 Task: Create a due date automation trigger when advanced on, 2 days before a card is due add fields with all custom fields completed at 11:00 AM.
Action: Mouse moved to (990, 296)
Screenshot: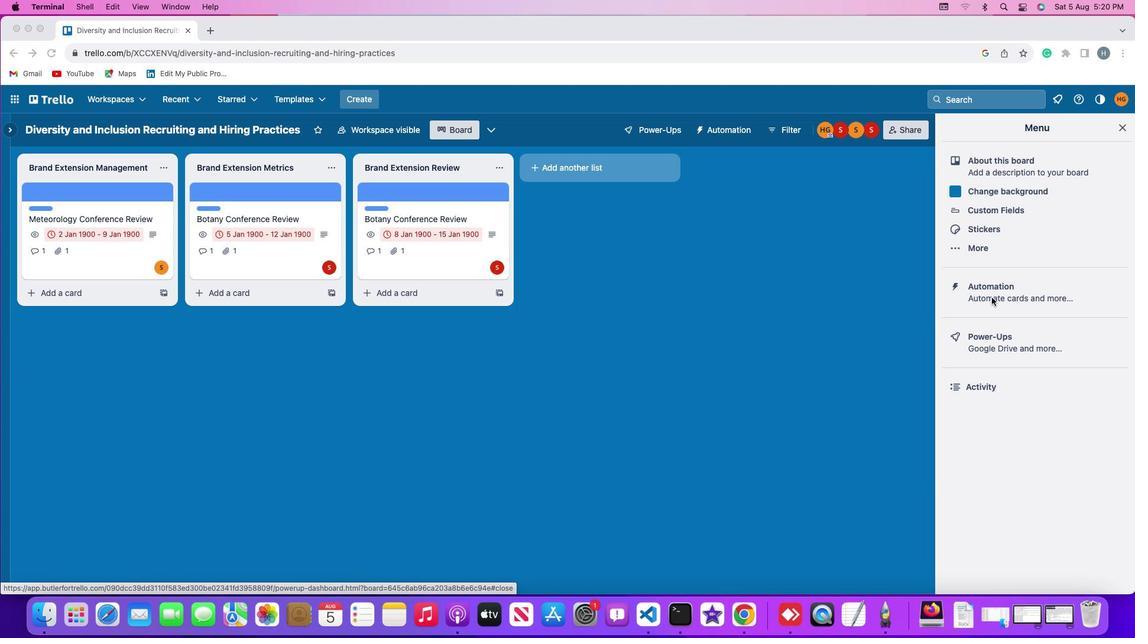 
Action: Mouse pressed left at (990, 296)
Screenshot: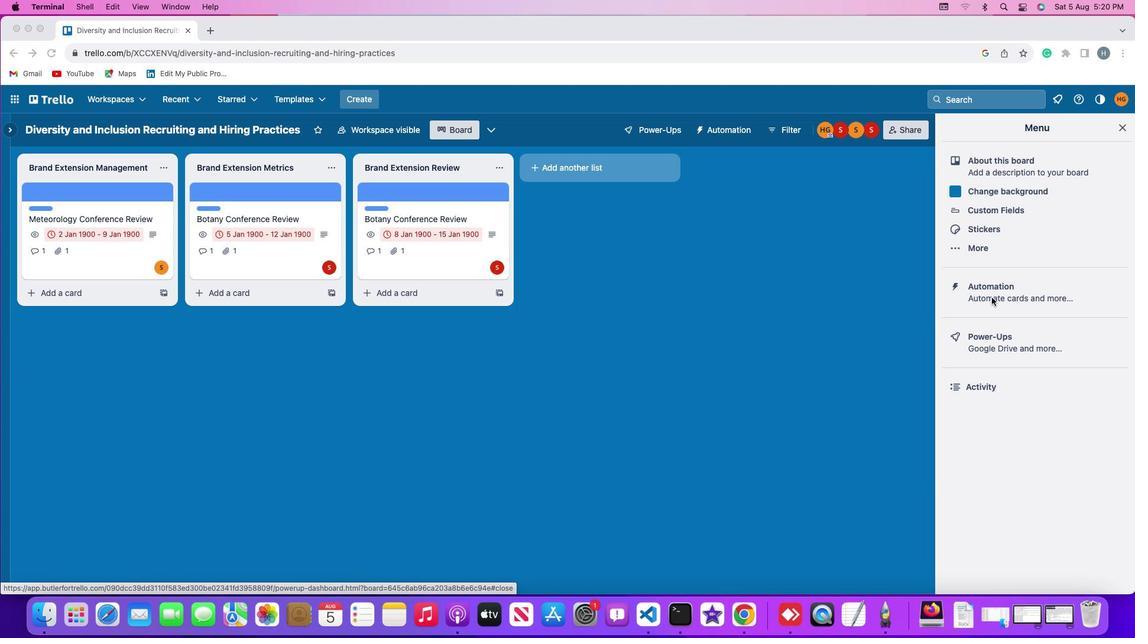 
Action: Mouse pressed left at (990, 296)
Screenshot: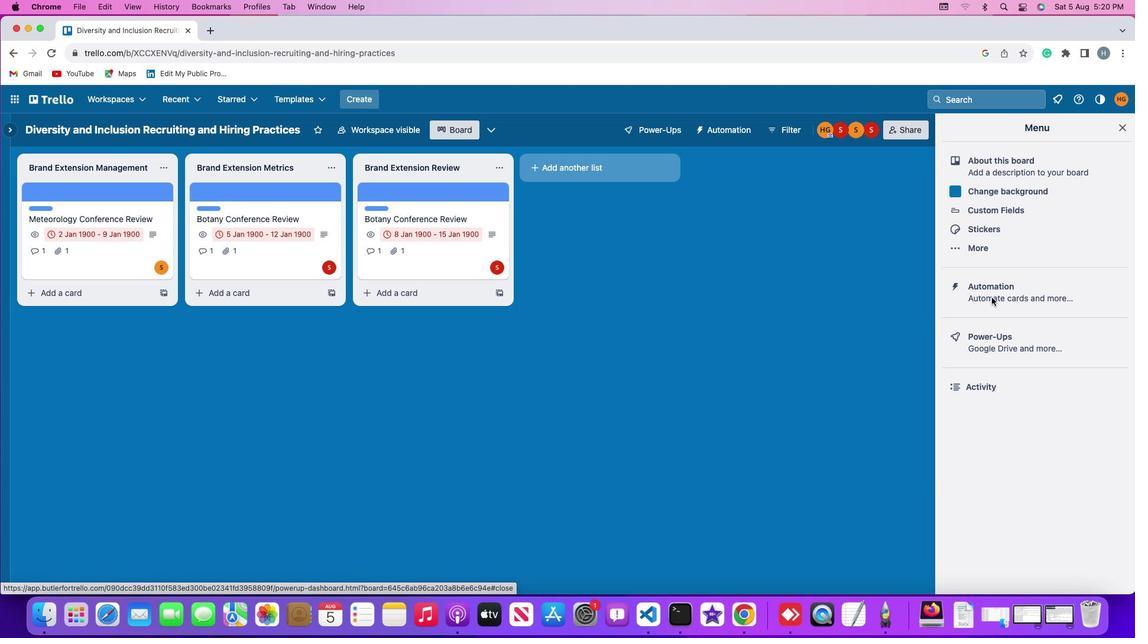 
Action: Mouse moved to (102, 285)
Screenshot: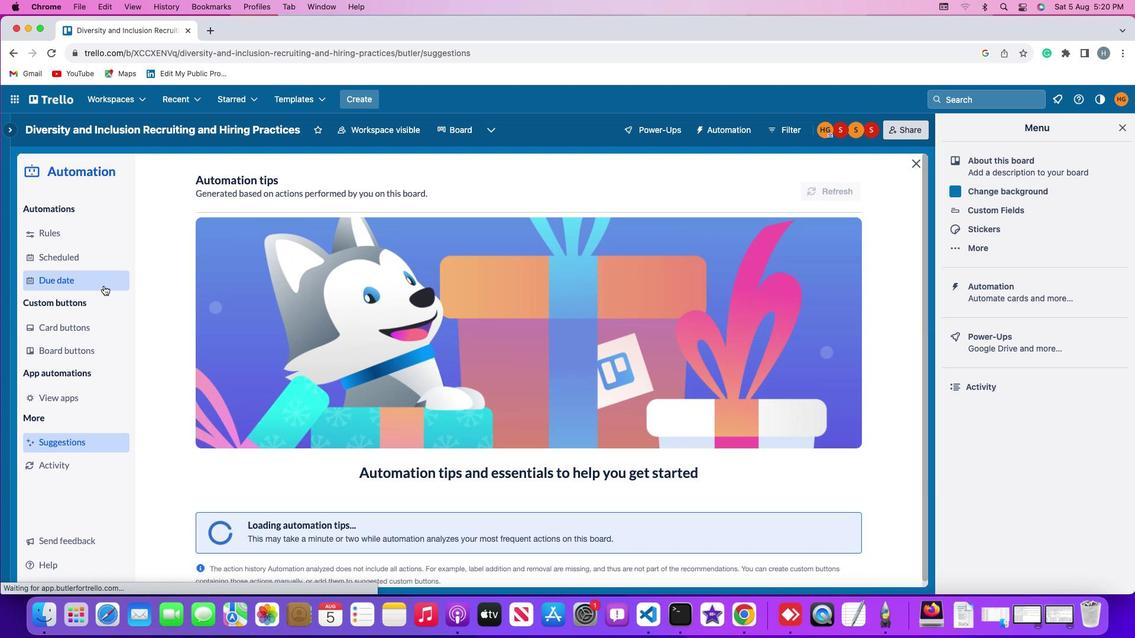 
Action: Mouse pressed left at (102, 285)
Screenshot: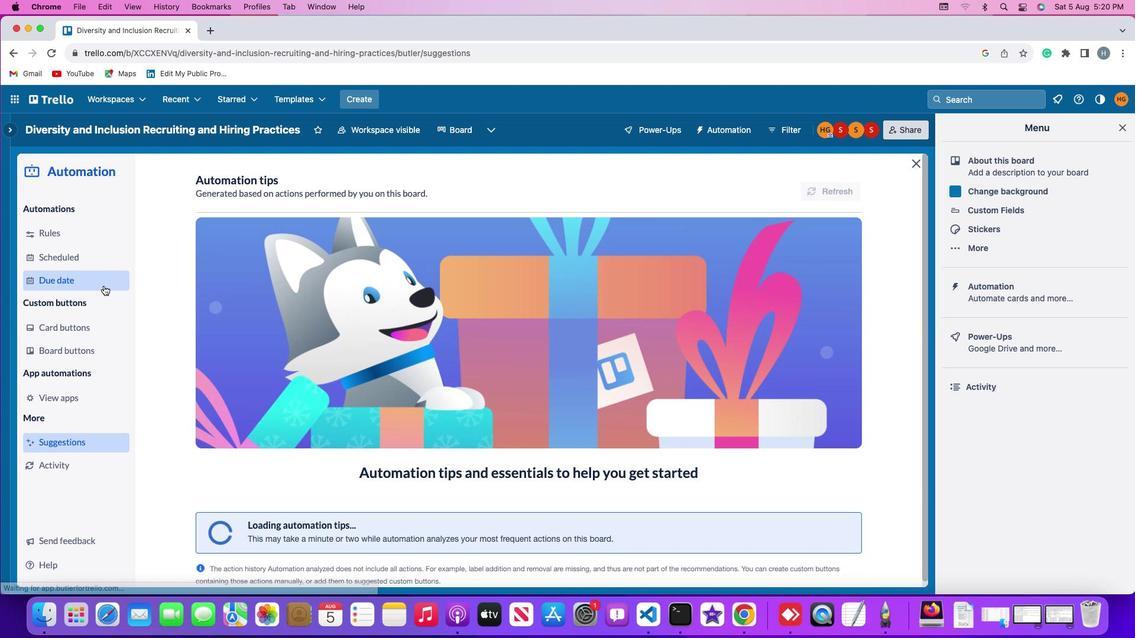 
Action: Mouse moved to (792, 182)
Screenshot: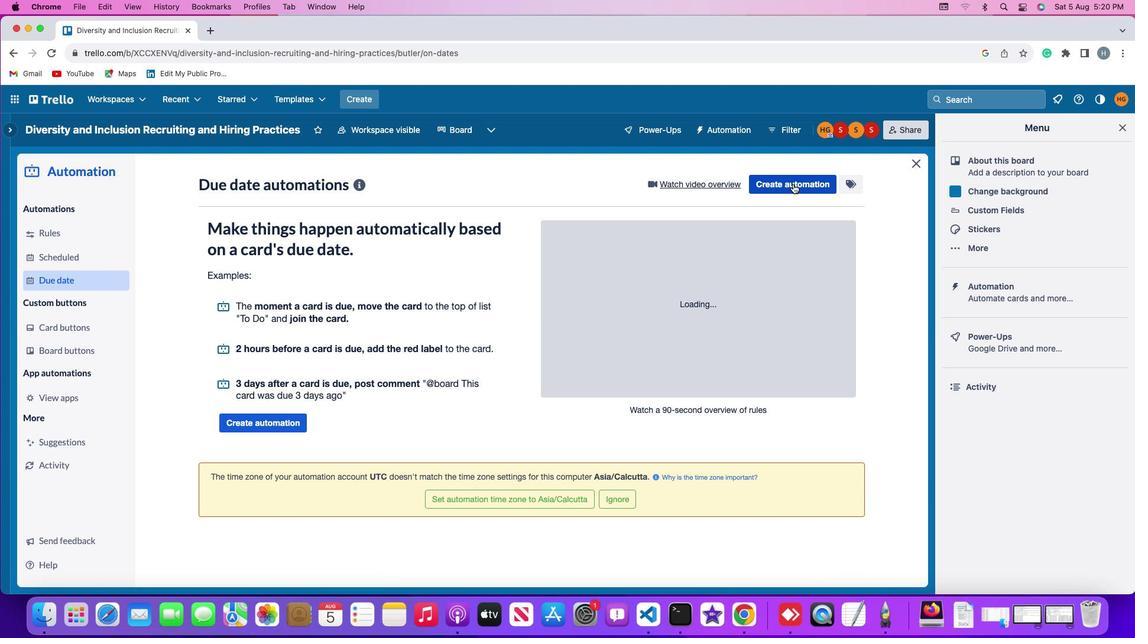 
Action: Mouse pressed left at (792, 182)
Screenshot: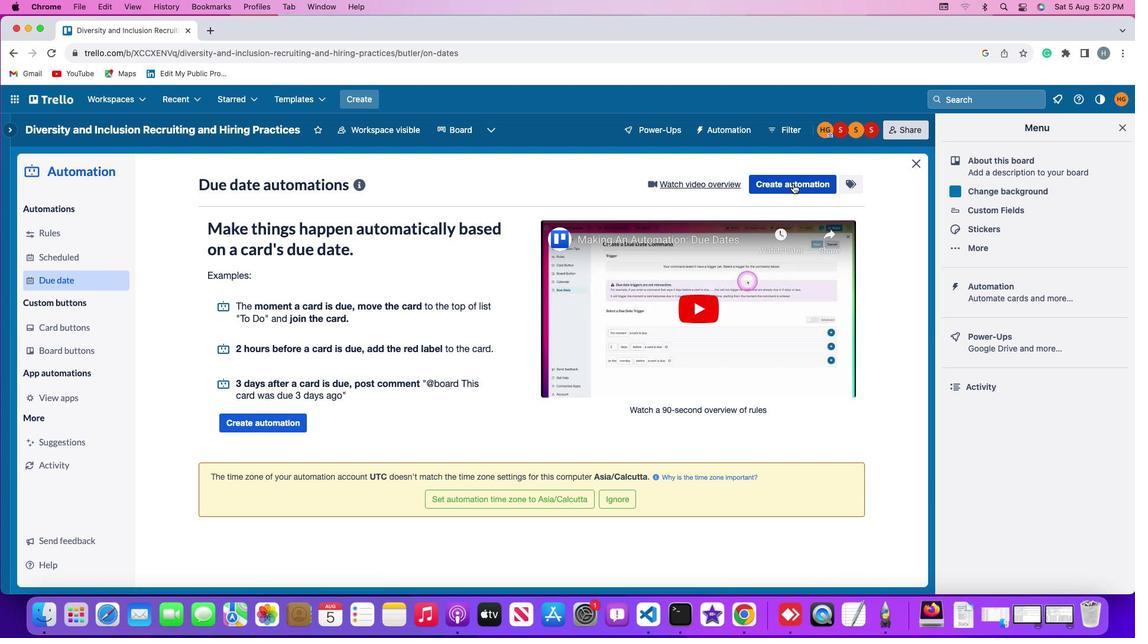 
Action: Mouse moved to (518, 295)
Screenshot: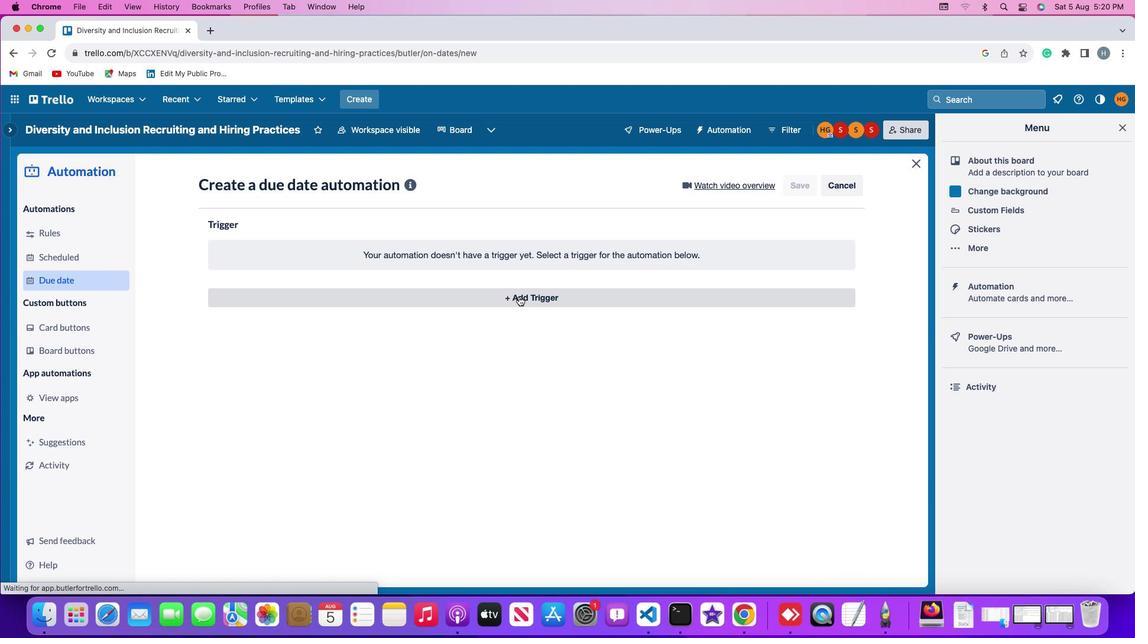 
Action: Mouse pressed left at (518, 295)
Screenshot: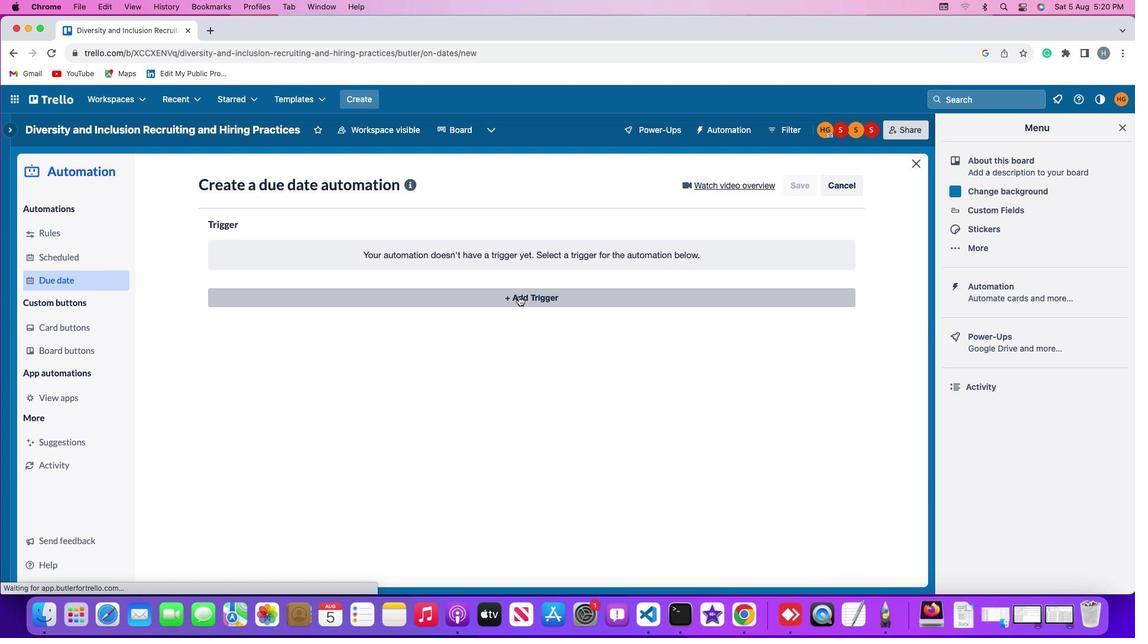 
Action: Mouse moved to (227, 479)
Screenshot: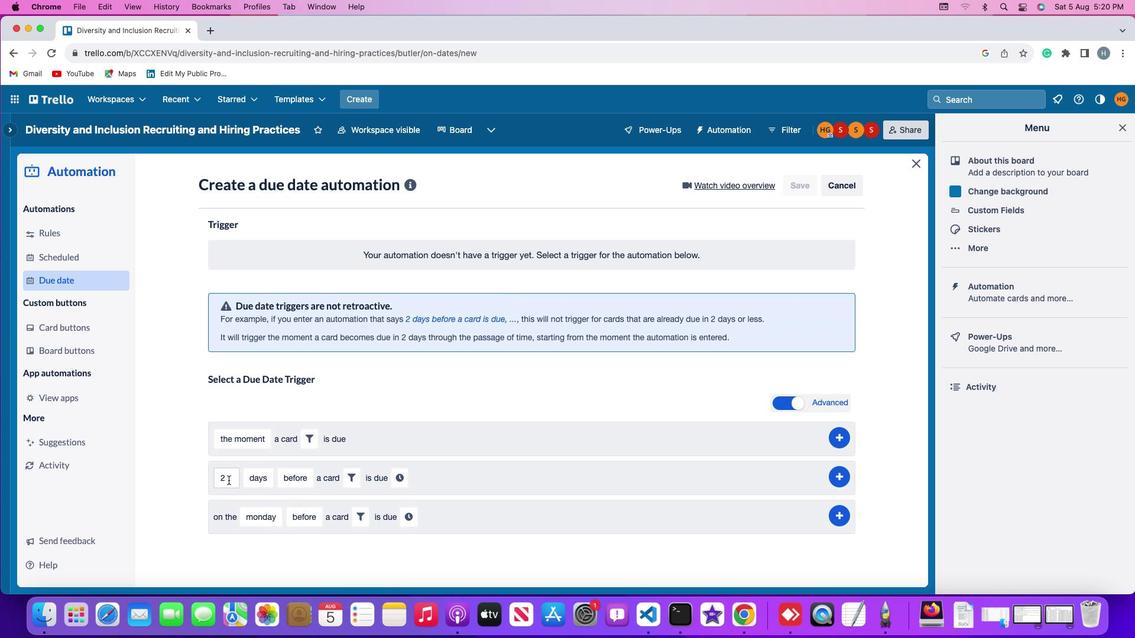 
Action: Mouse pressed left at (227, 479)
Screenshot: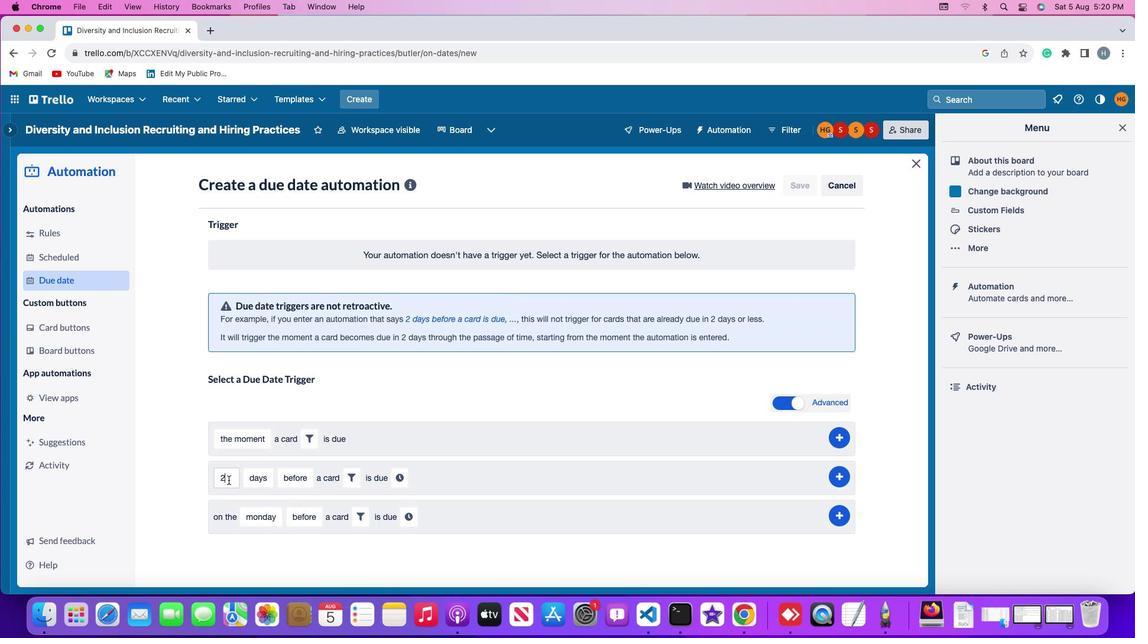 
Action: Mouse moved to (230, 477)
Screenshot: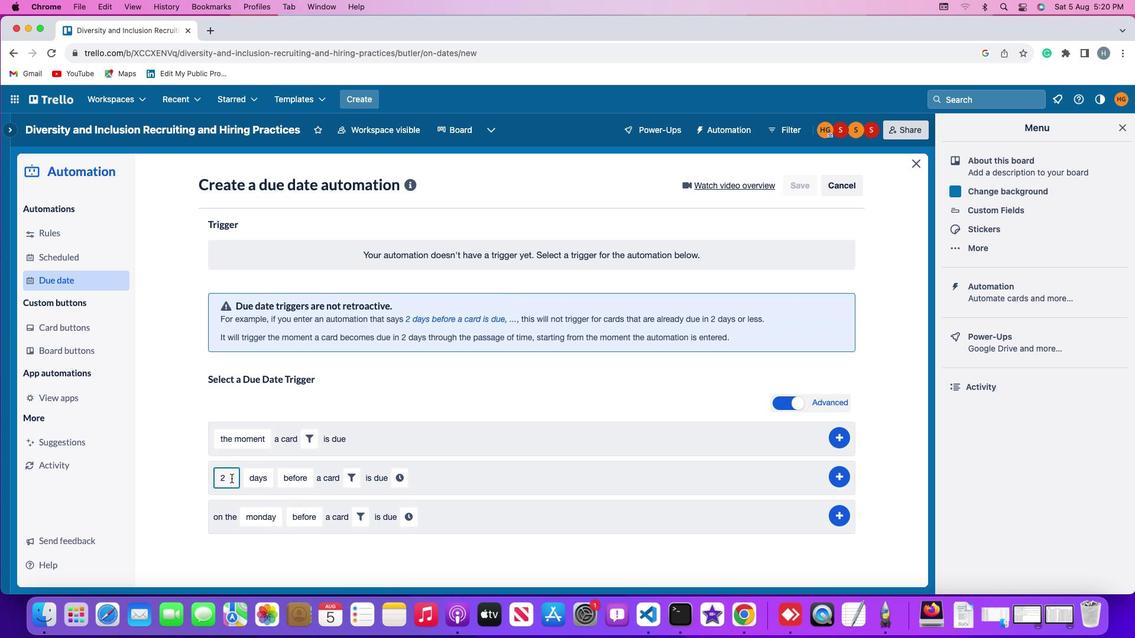 
Action: Key pressed Key.backspace'2'
Screenshot: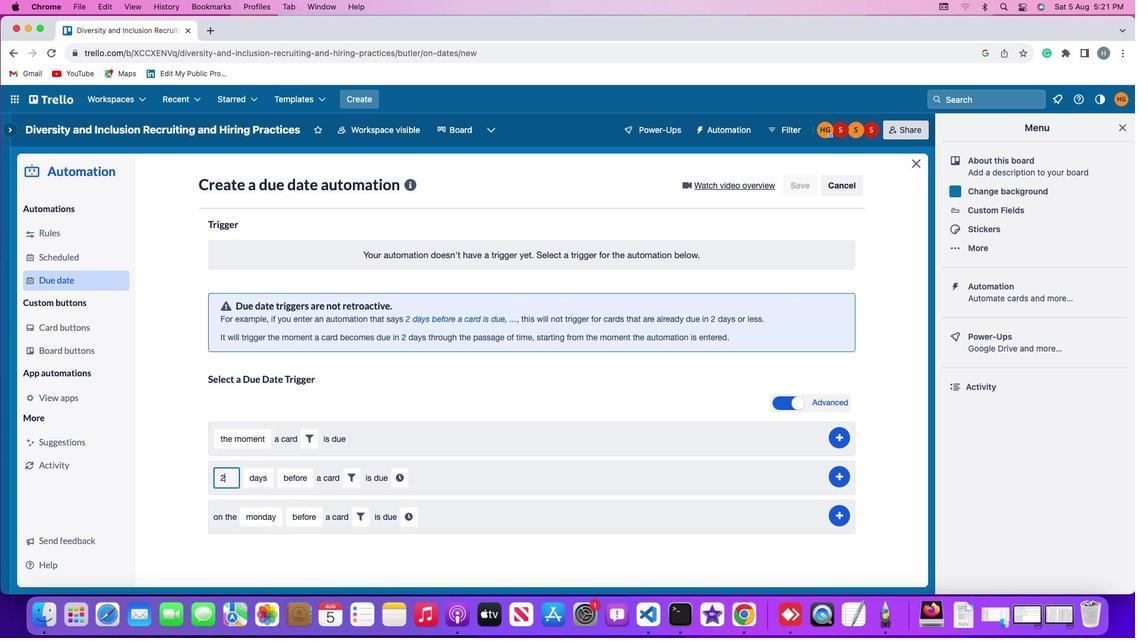 
Action: Mouse moved to (254, 479)
Screenshot: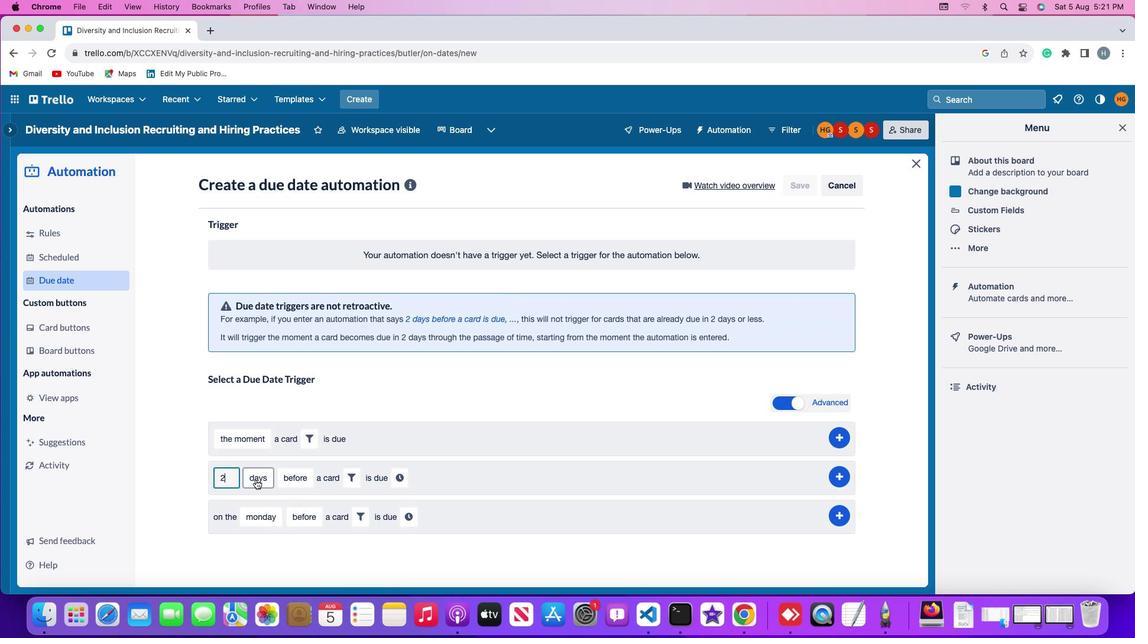 
Action: Mouse pressed left at (254, 479)
Screenshot: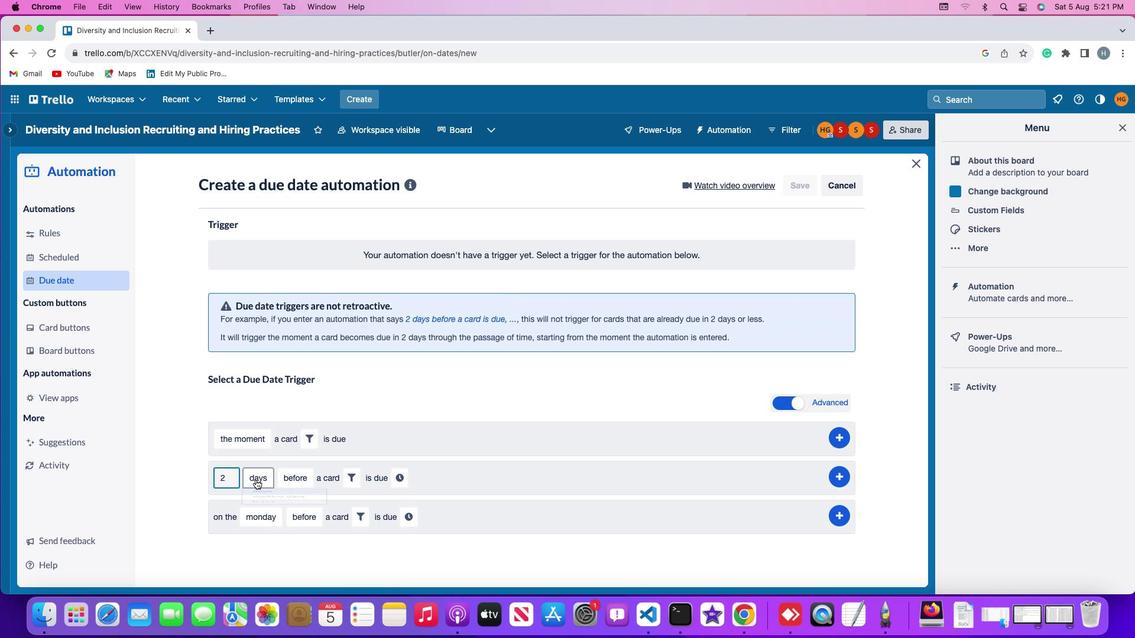 
Action: Mouse moved to (269, 501)
Screenshot: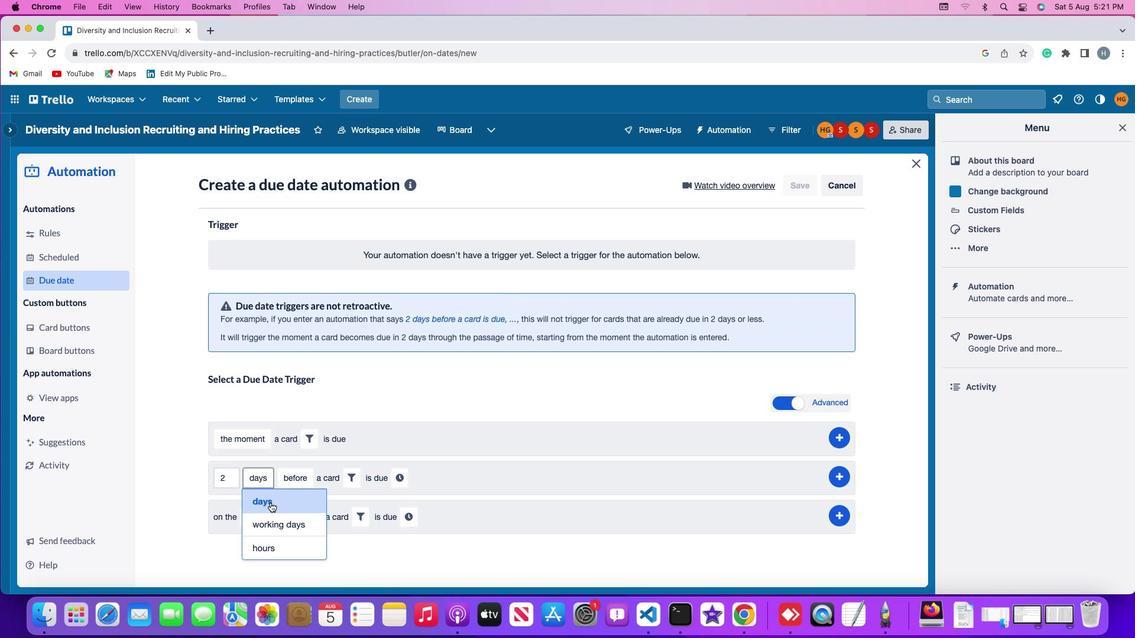 
Action: Mouse pressed left at (269, 501)
Screenshot: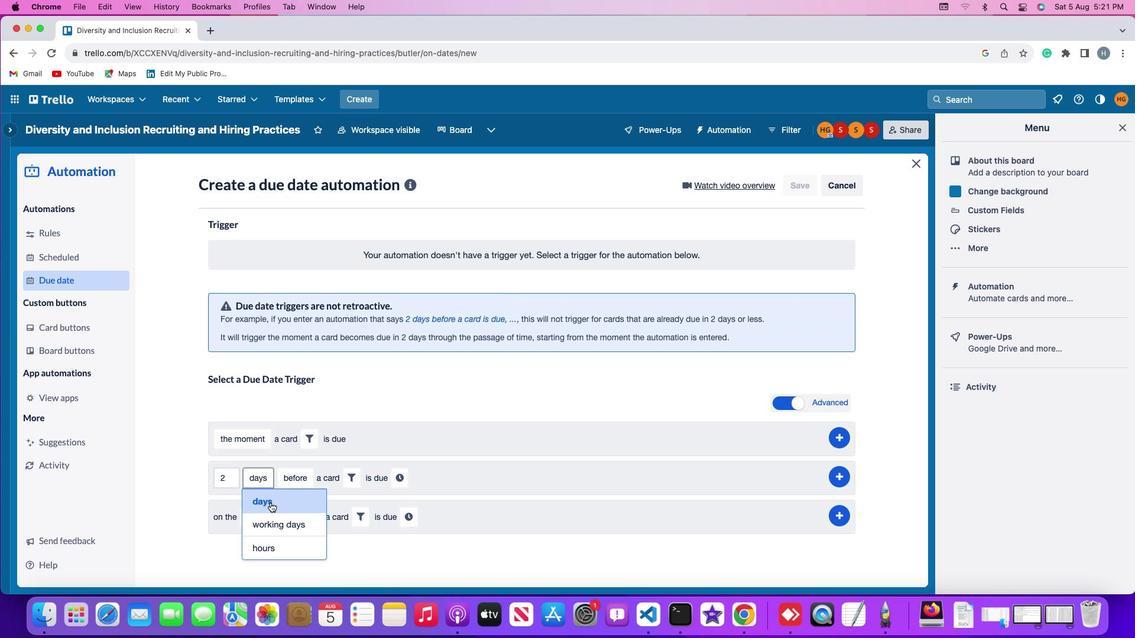 
Action: Mouse moved to (305, 477)
Screenshot: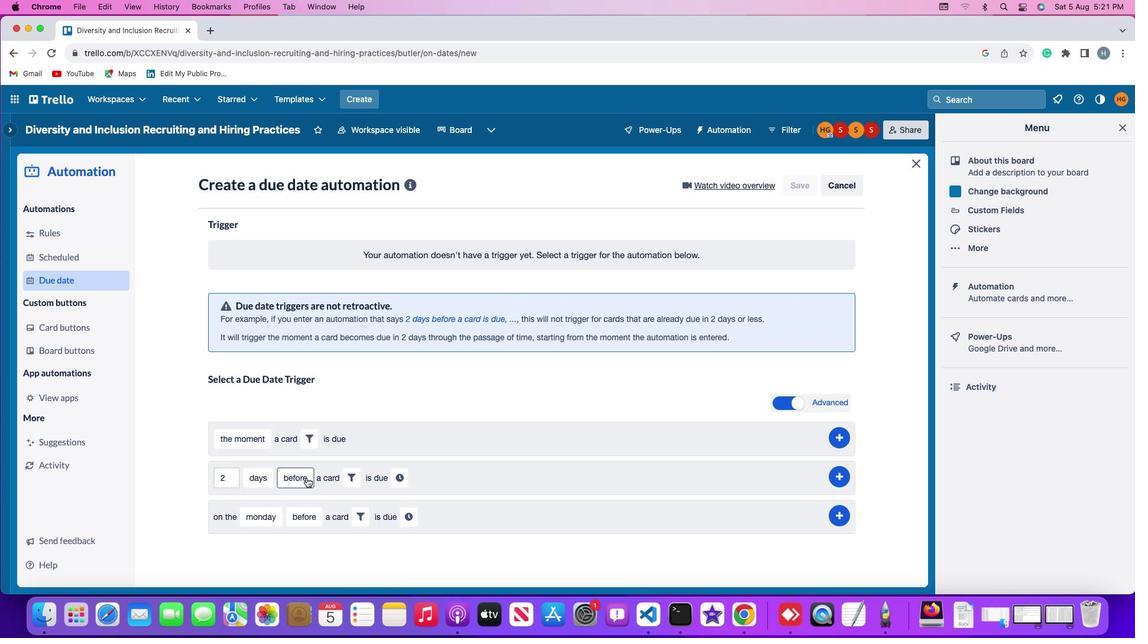 
Action: Mouse pressed left at (305, 477)
Screenshot: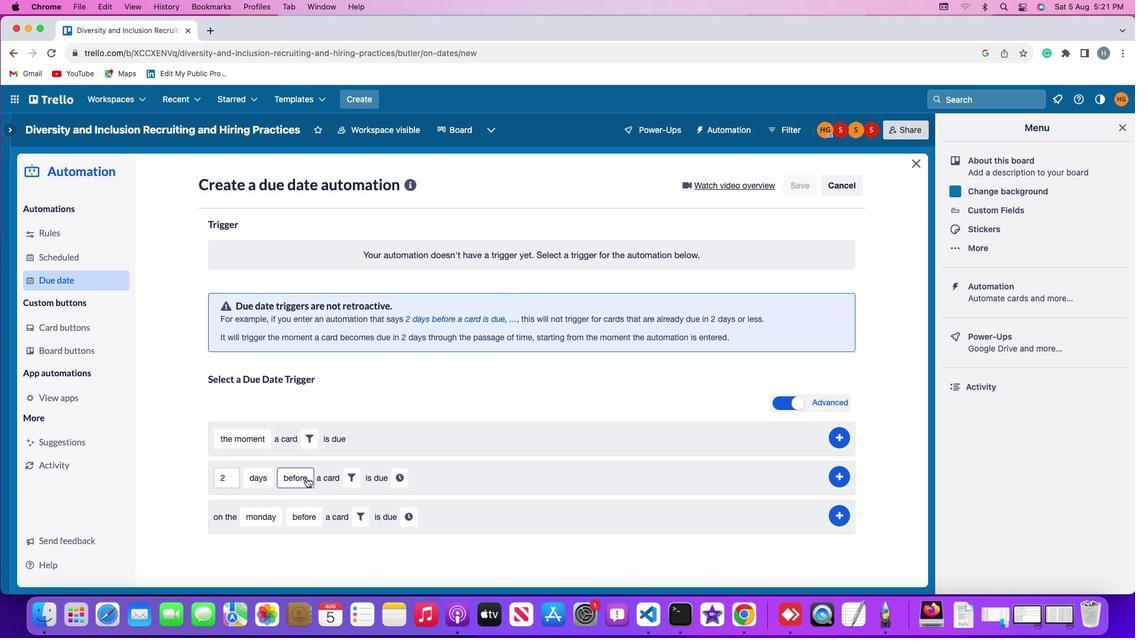 
Action: Mouse moved to (303, 500)
Screenshot: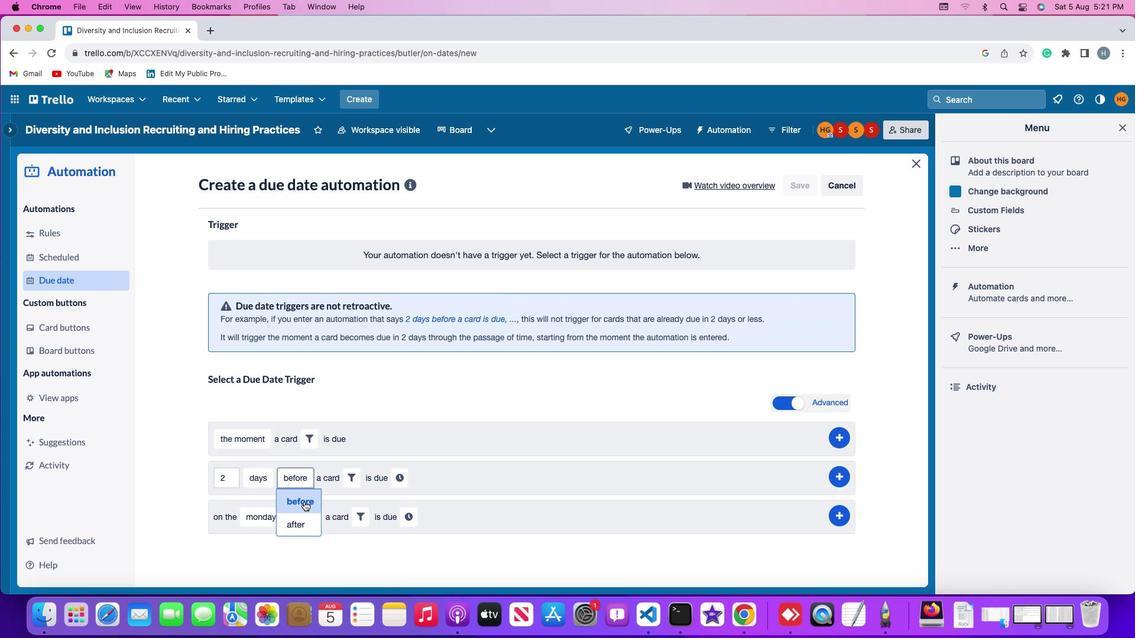 
Action: Mouse pressed left at (303, 500)
Screenshot: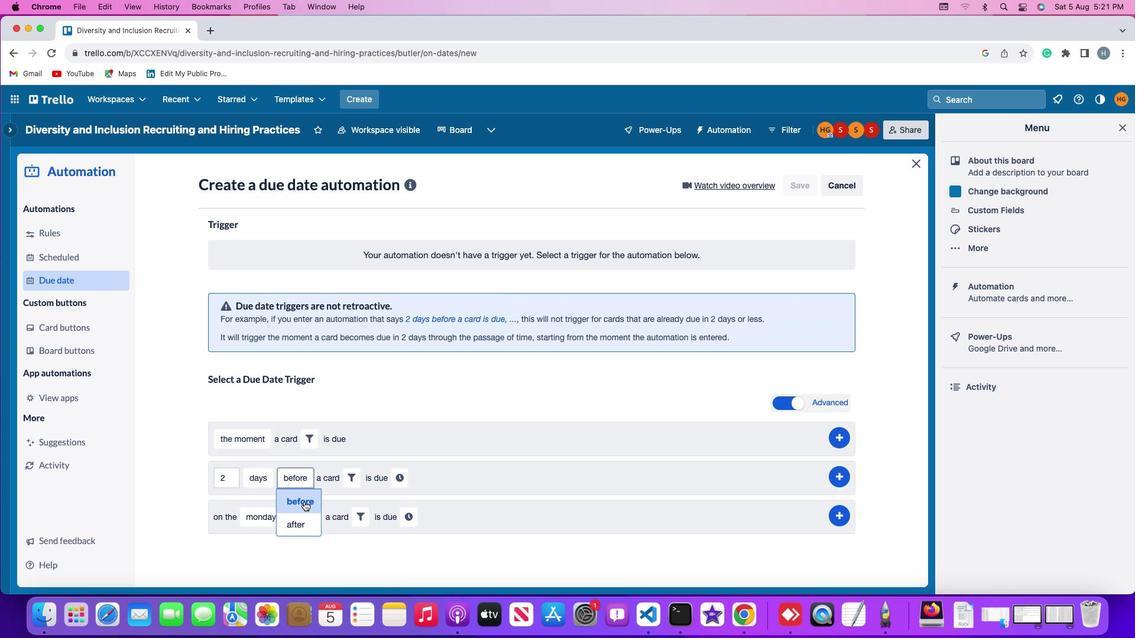 
Action: Mouse moved to (348, 479)
Screenshot: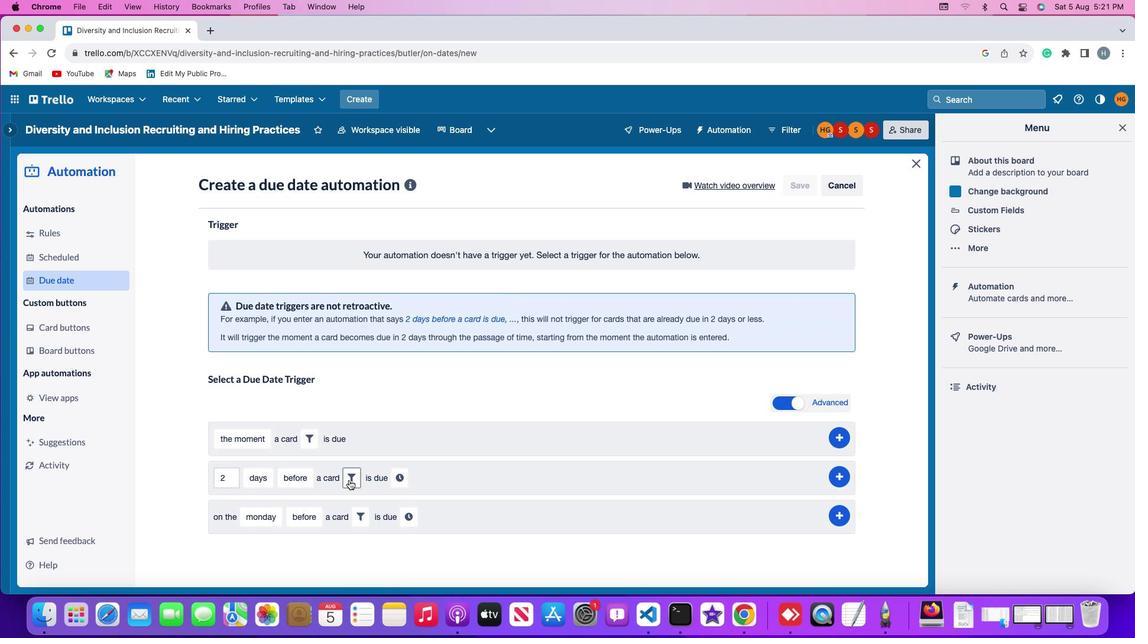 
Action: Mouse pressed left at (348, 479)
Screenshot: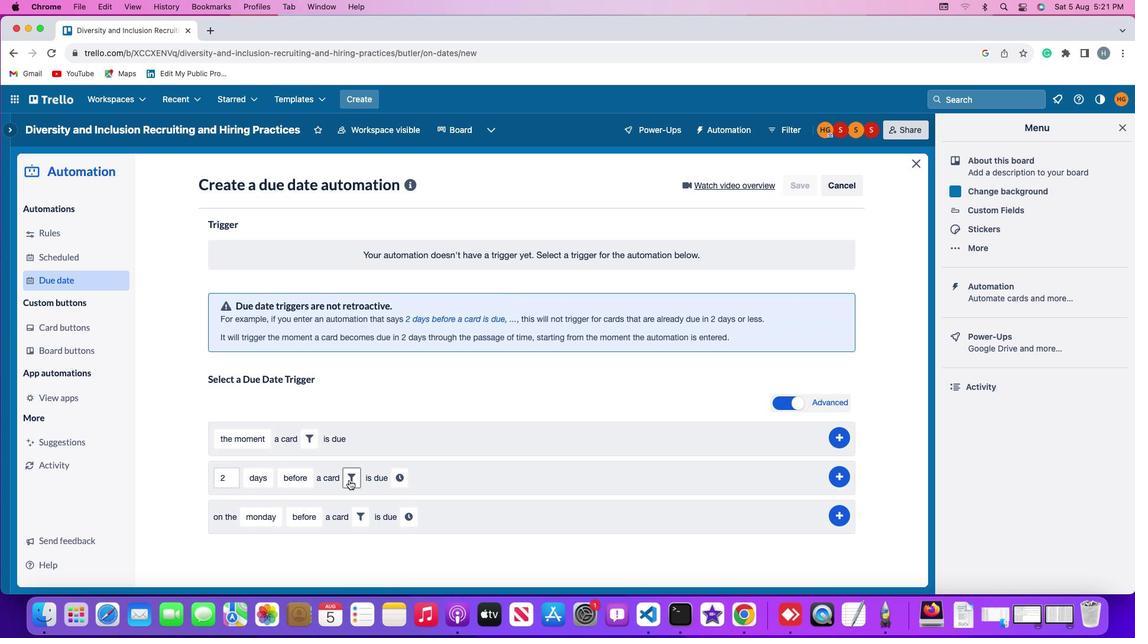 
Action: Mouse moved to (548, 516)
Screenshot: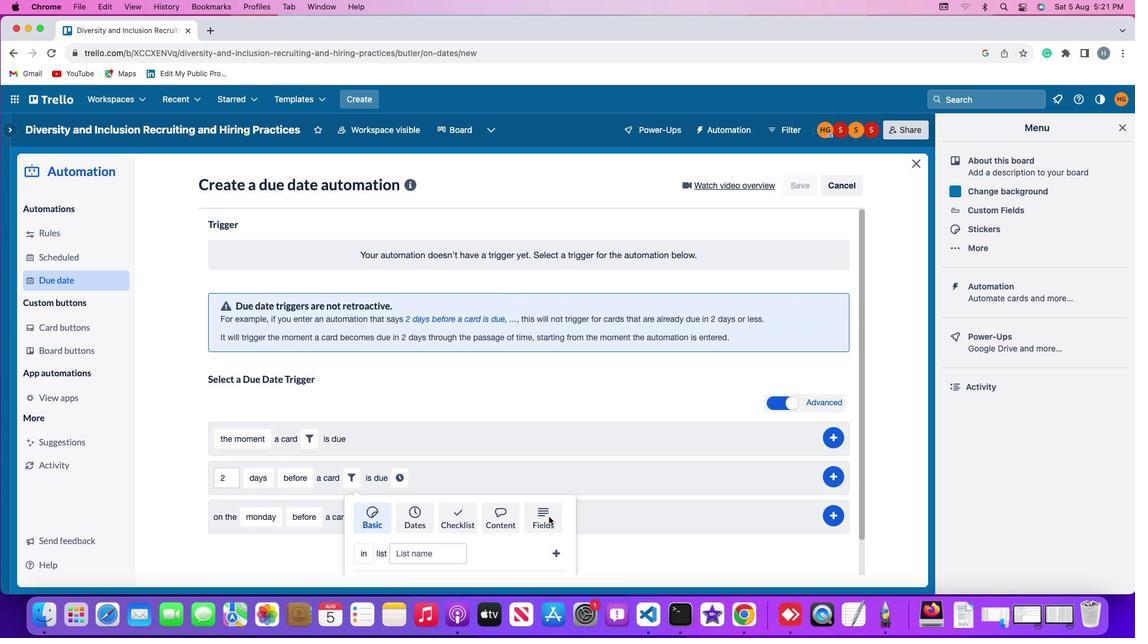
Action: Mouse pressed left at (548, 516)
Screenshot: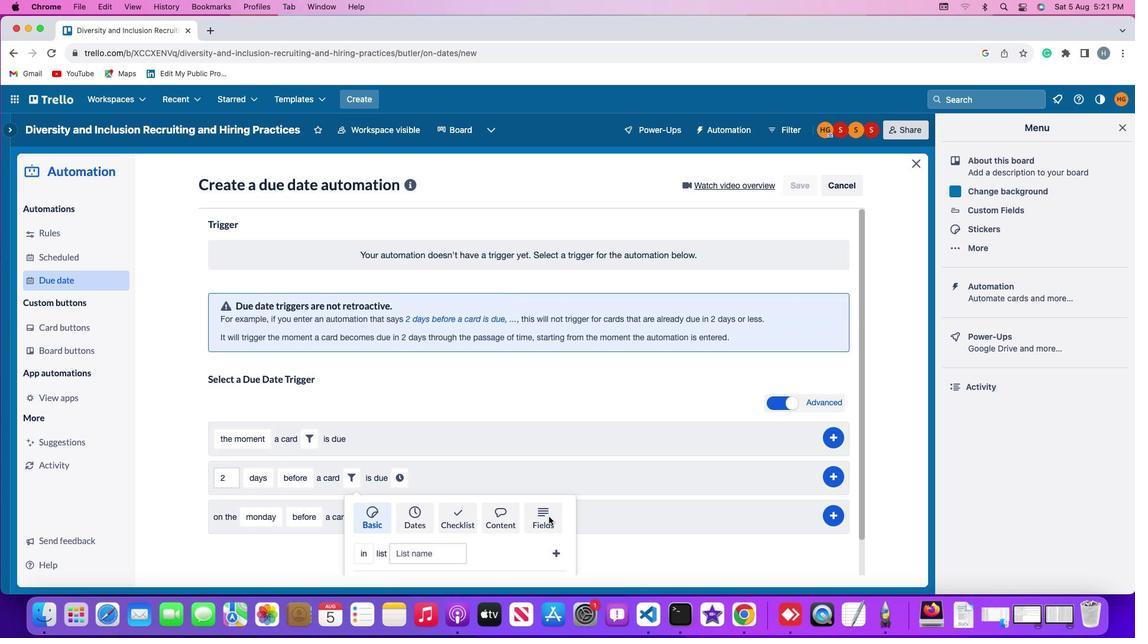 
Action: Mouse moved to (548, 516)
Screenshot: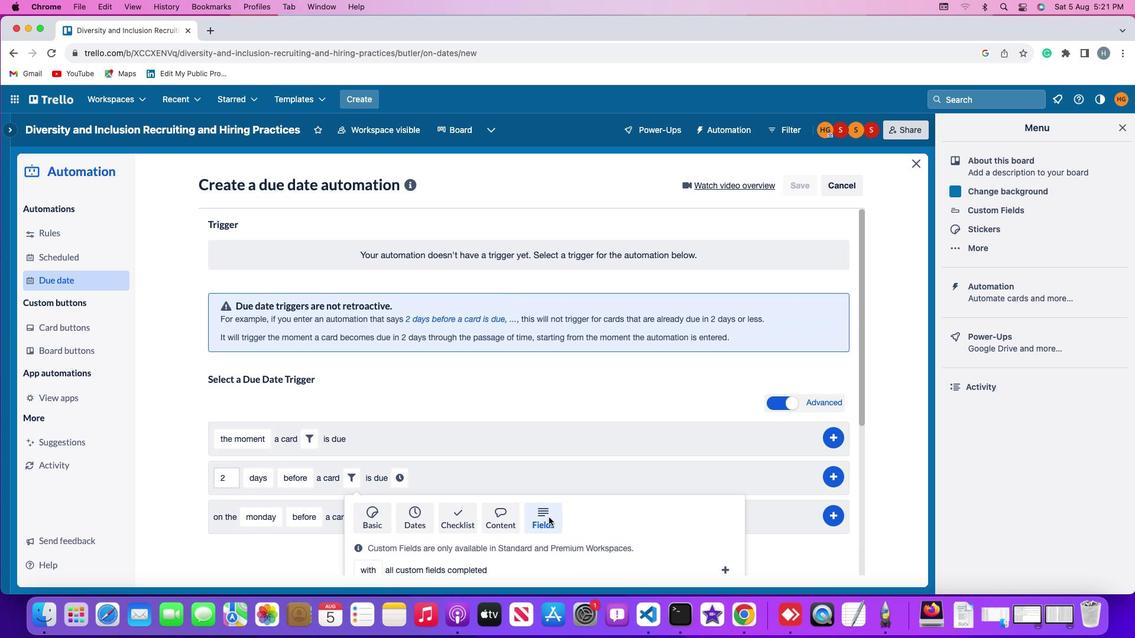 
Action: Mouse scrolled (548, 516) with delta (0, -1)
Screenshot: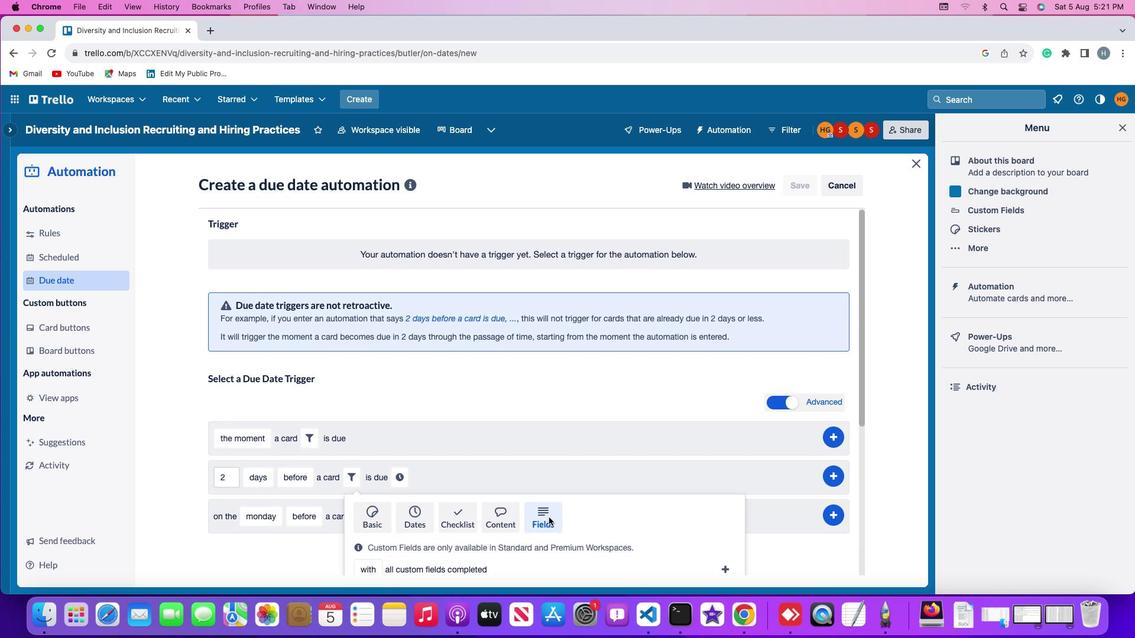 
Action: Mouse scrolled (548, 516) with delta (0, -1)
Screenshot: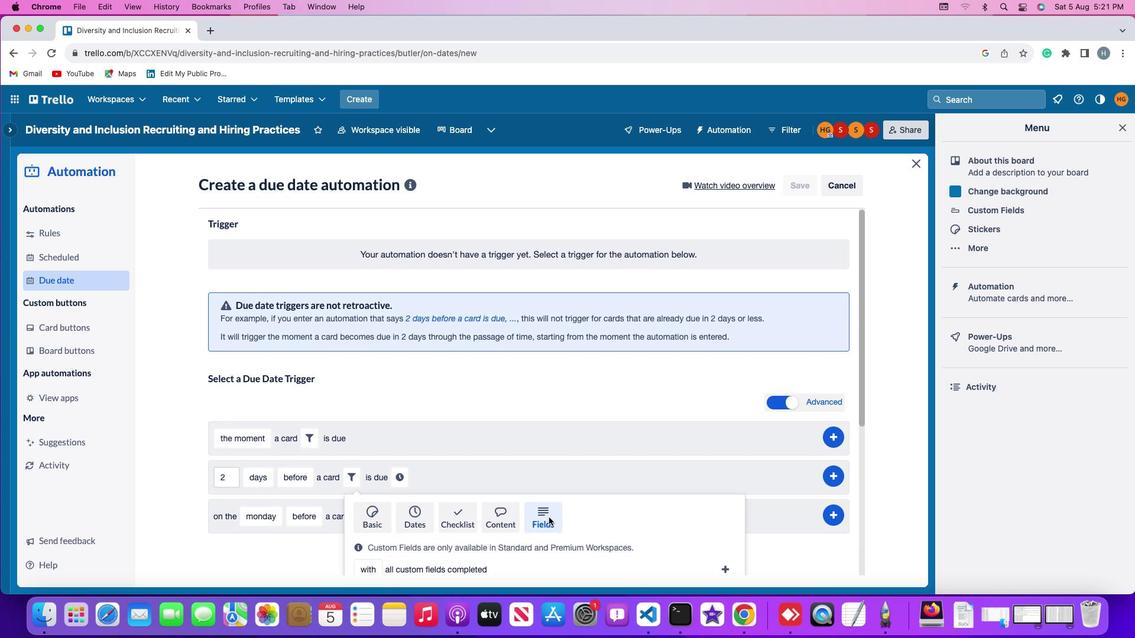 
Action: Mouse scrolled (548, 516) with delta (0, -2)
Screenshot: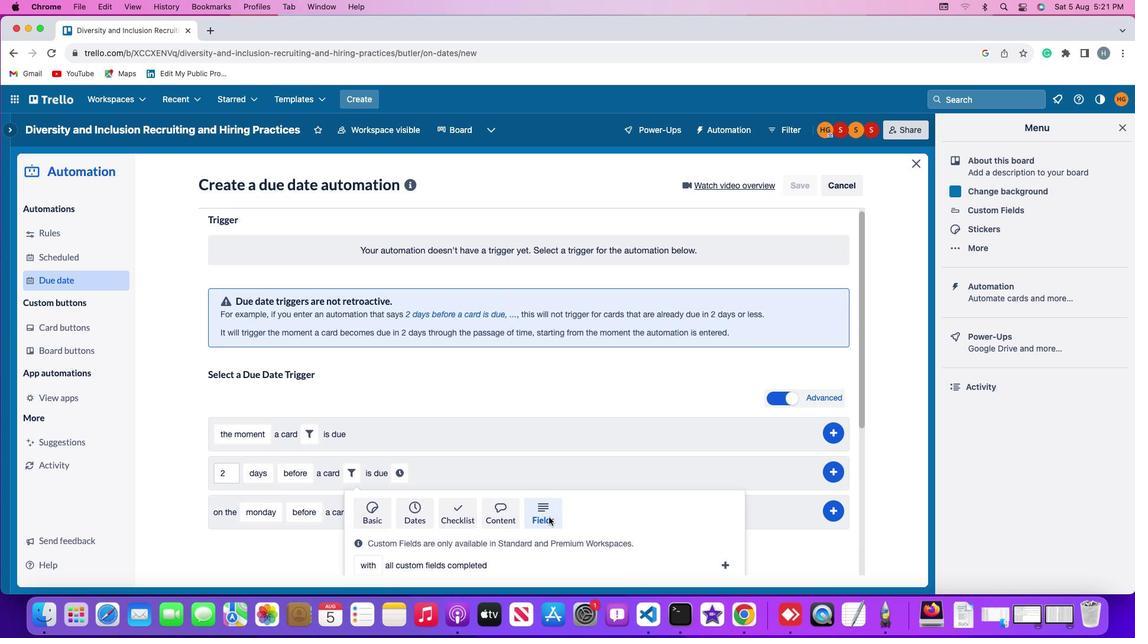 
Action: Mouse scrolled (548, 516) with delta (0, -3)
Screenshot: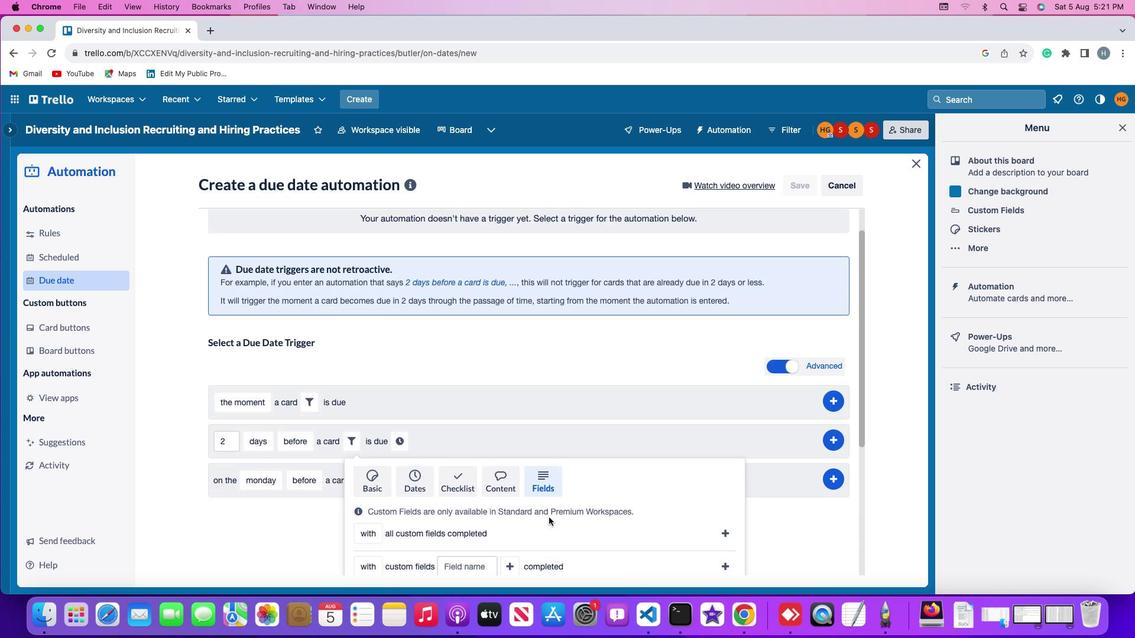 
Action: Mouse scrolled (548, 516) with delta (0, -3)
Screenshot: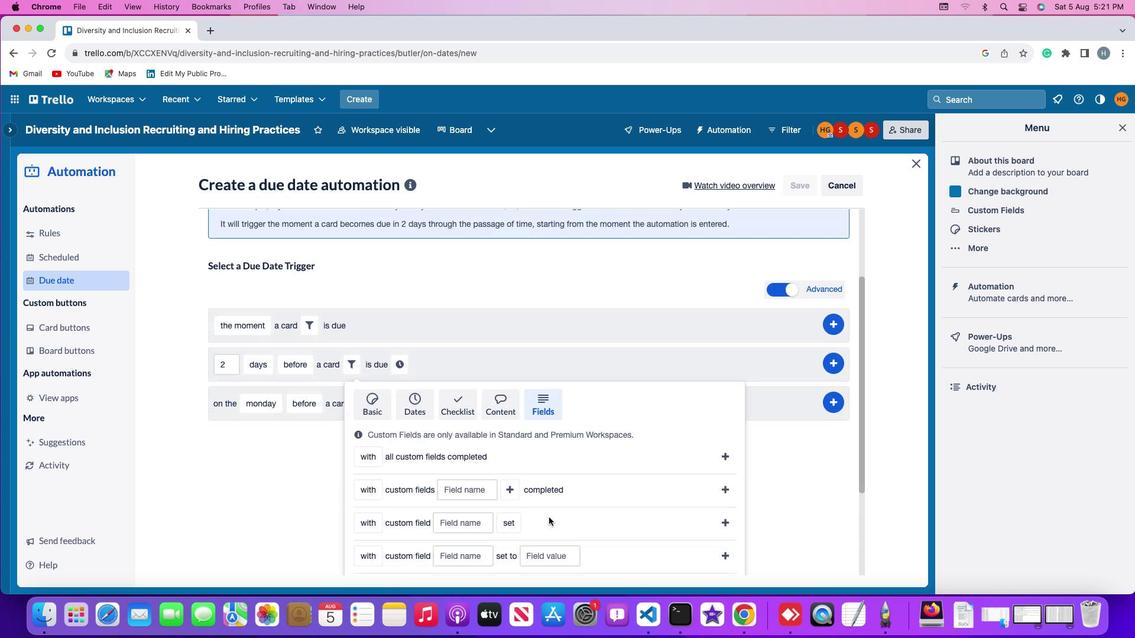 
Action: Mouse moved to (365, 320)
Screenshot: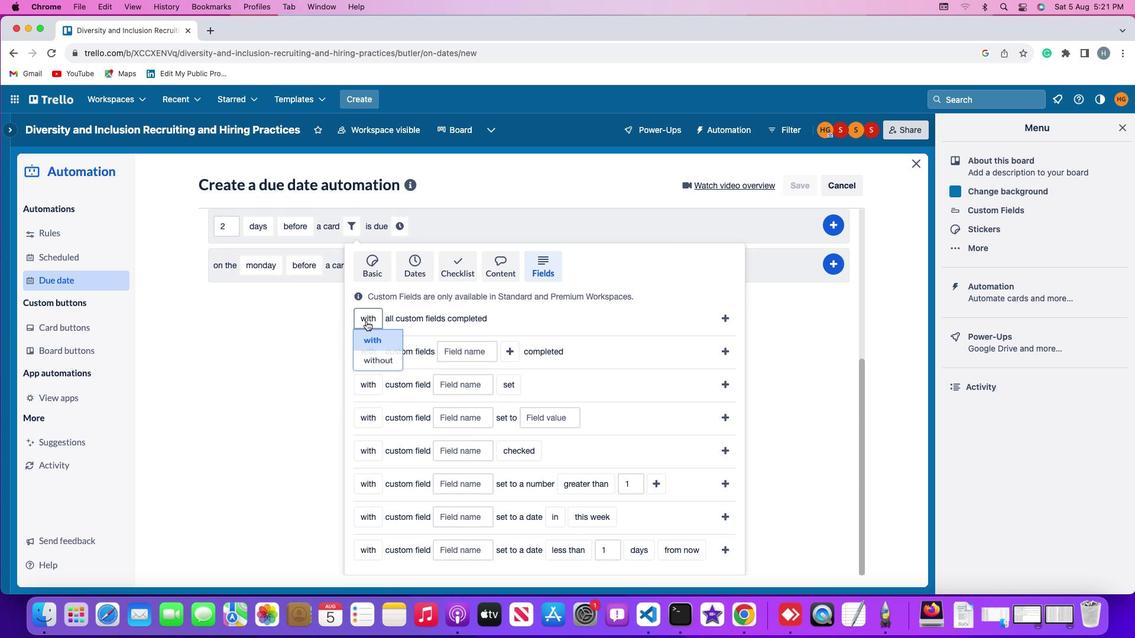 
Action: Mouse pressed left at (365, 320)
Screenshot: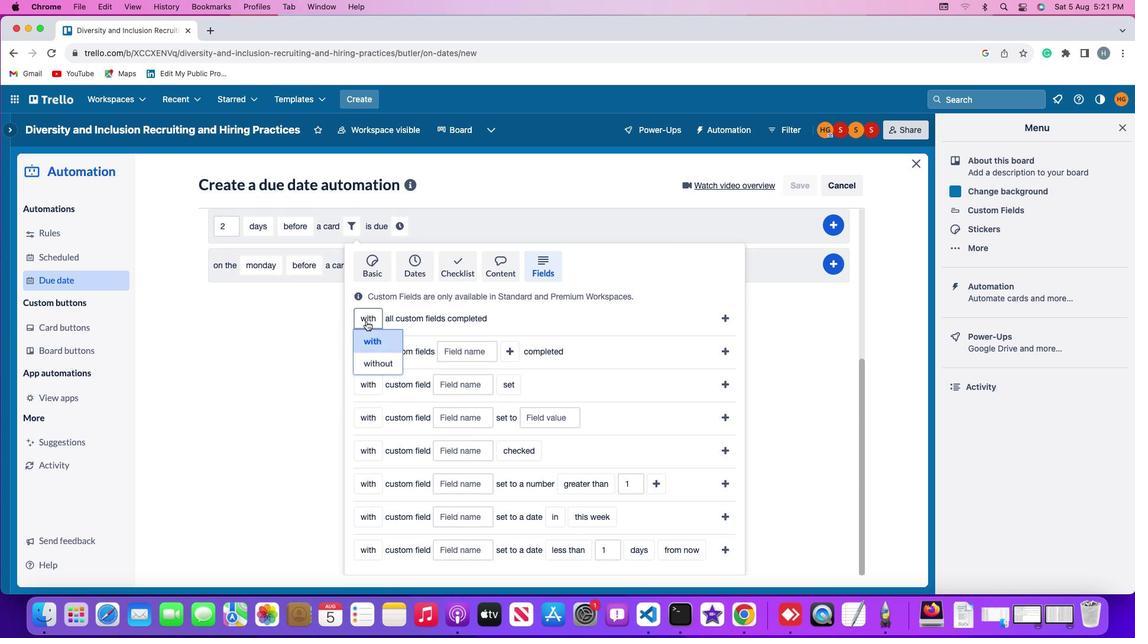 
Action: Mouse moved to (373, 334)
Screenshot: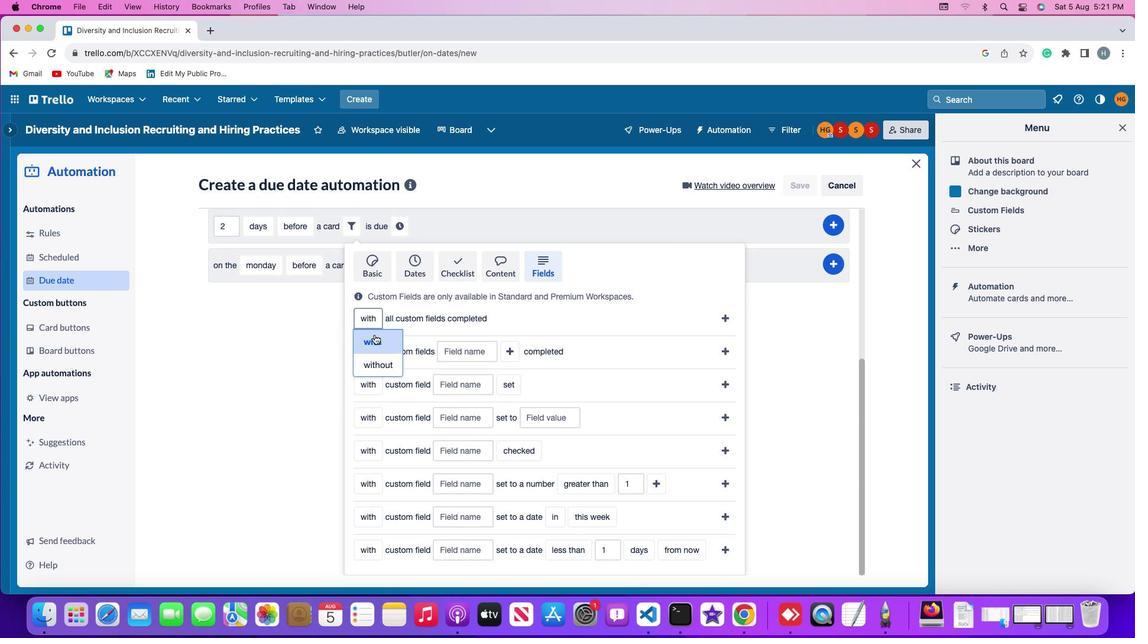 
Action: Mouse pressed left at (373, 334)
Screenshot: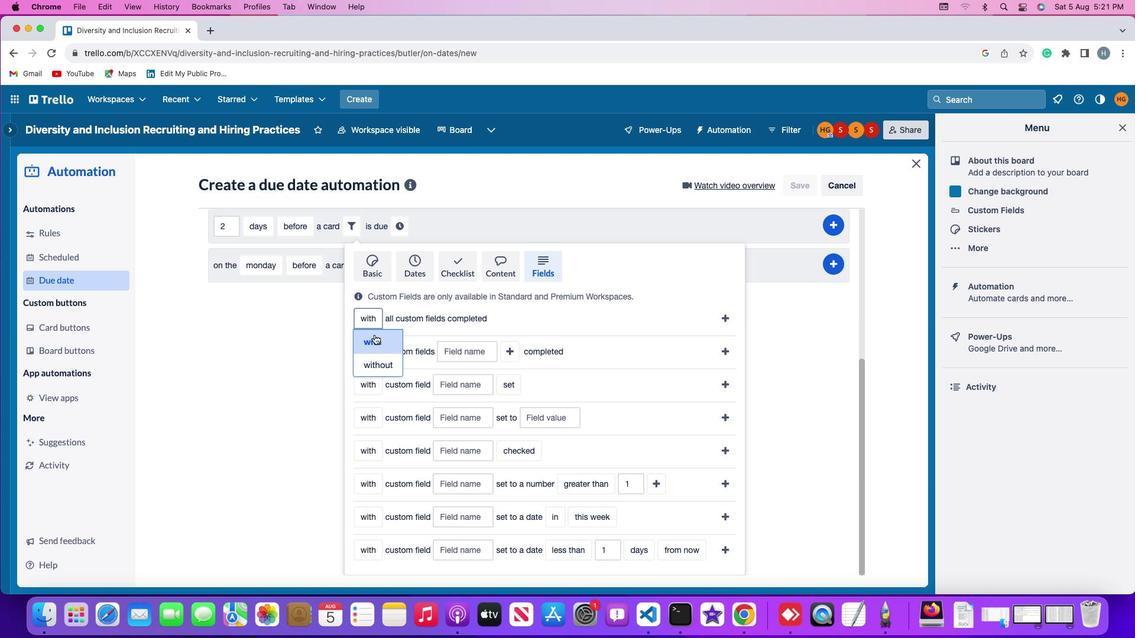 
Action: Mouse moved to (728, 317)
Screenshot: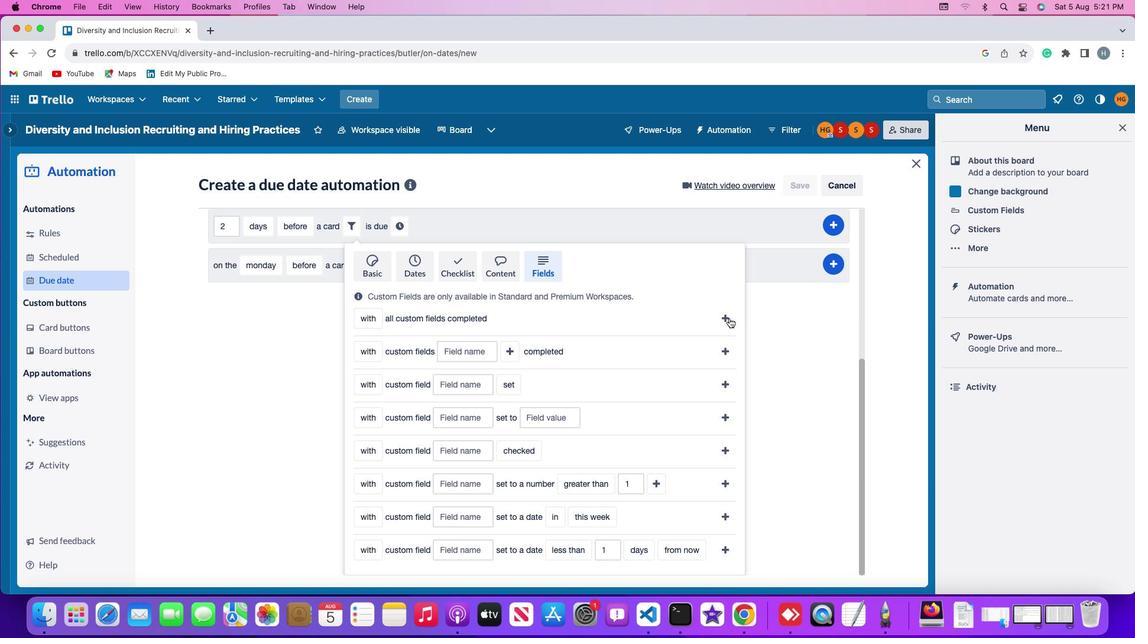 
Action: Mouse pressed left at (728, 317)
Screenshot: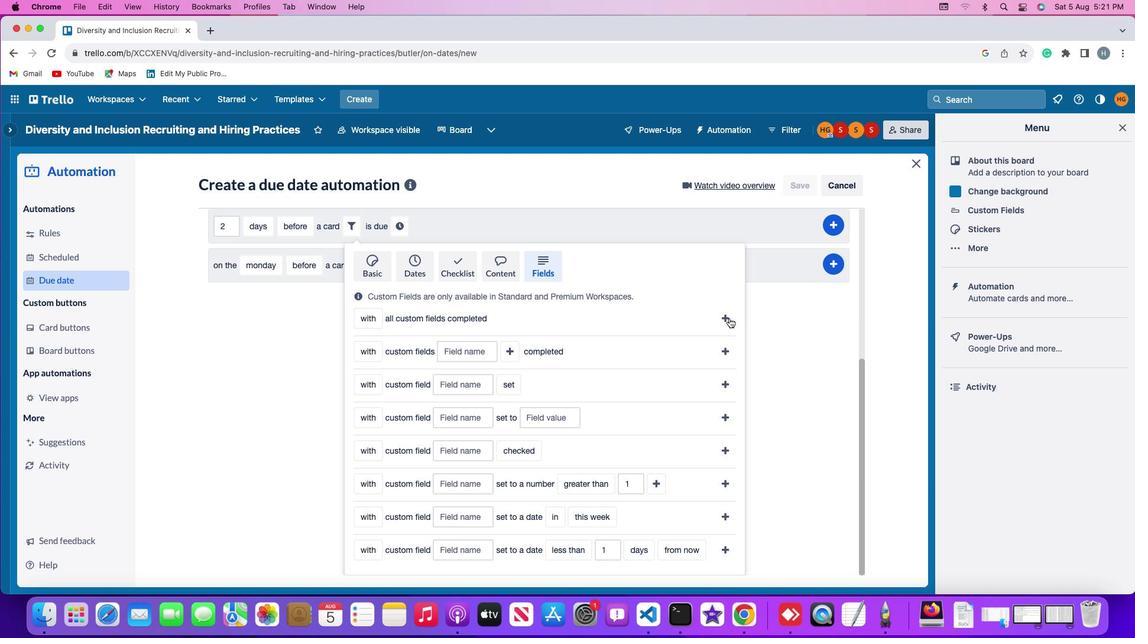 
Action: Mouse moved to (545, 476)
Screenshot: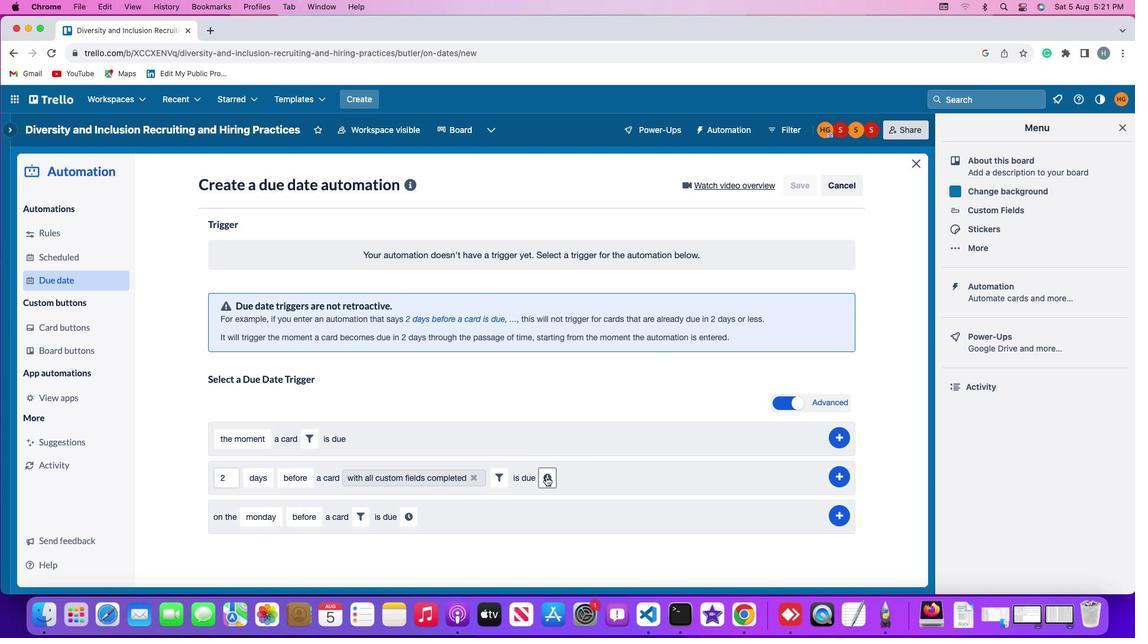 
Action: Mouse pressed left at (545, 476)
Screenshot: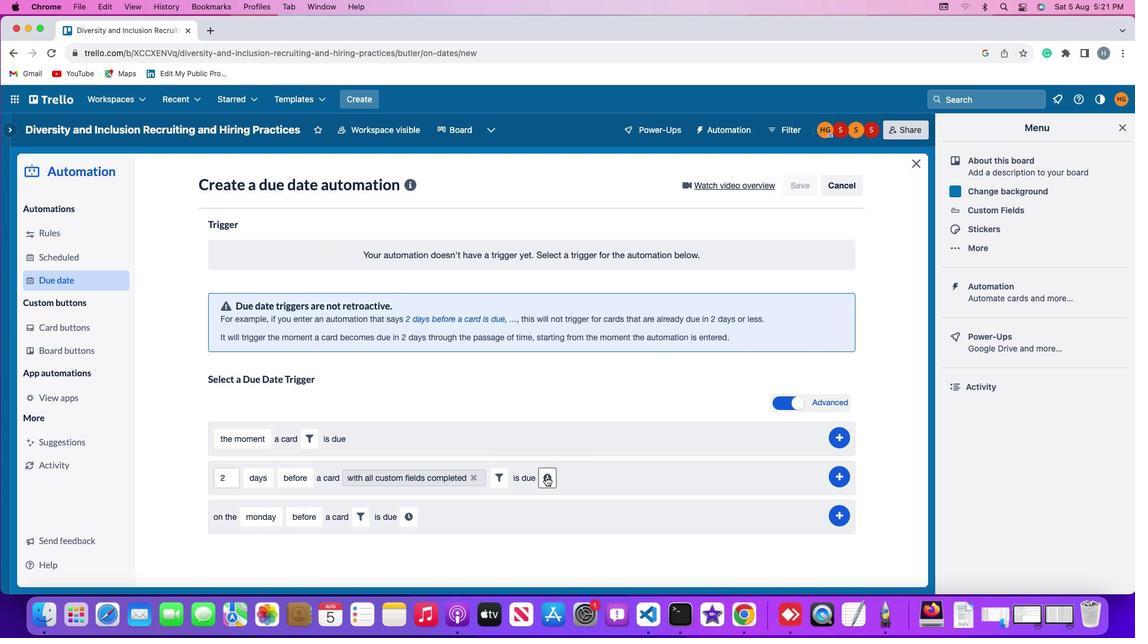
Action: Mouse moved to (565, 478)
Screenshot: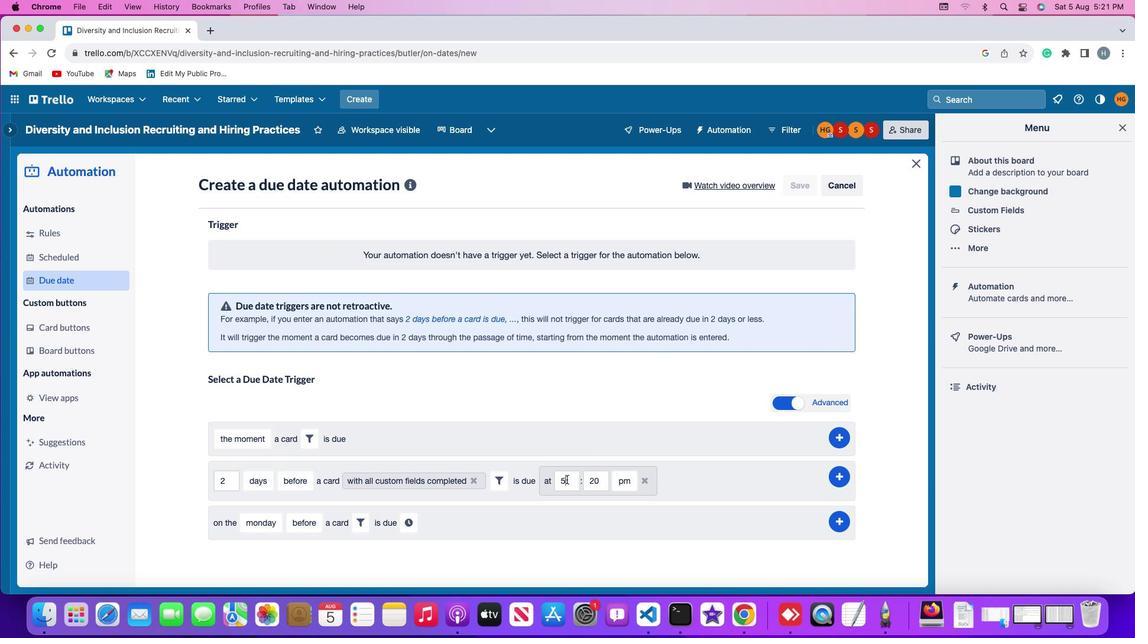 
Action: Mouse pressed left at (565, 478)
Screenshot: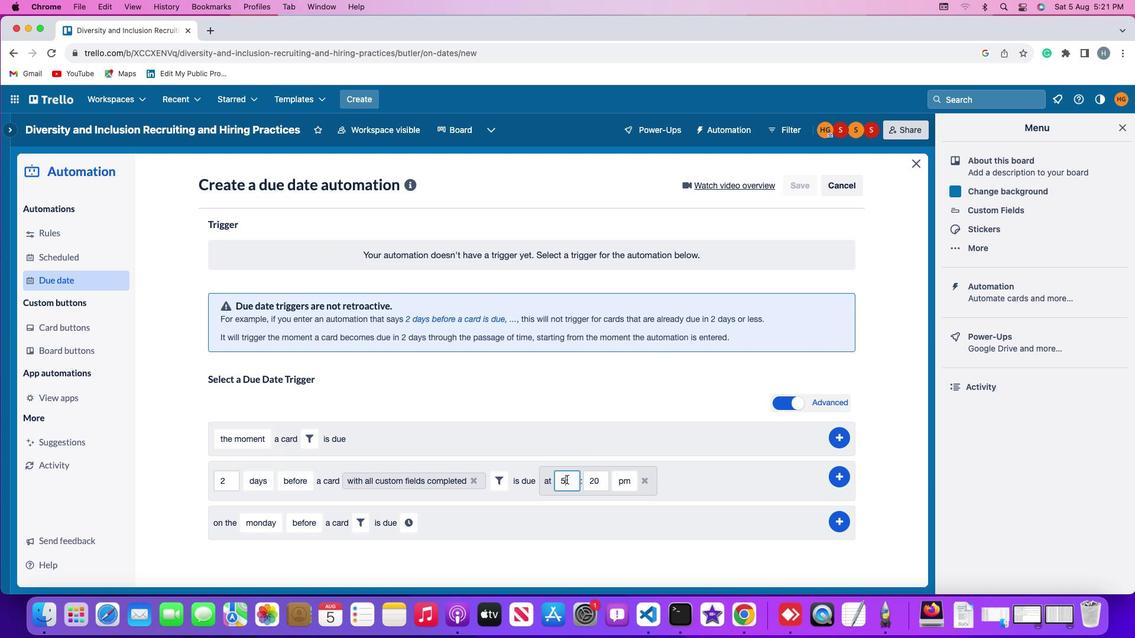 
Action: Key pressed Key.backspace'1''1'
Screenshot: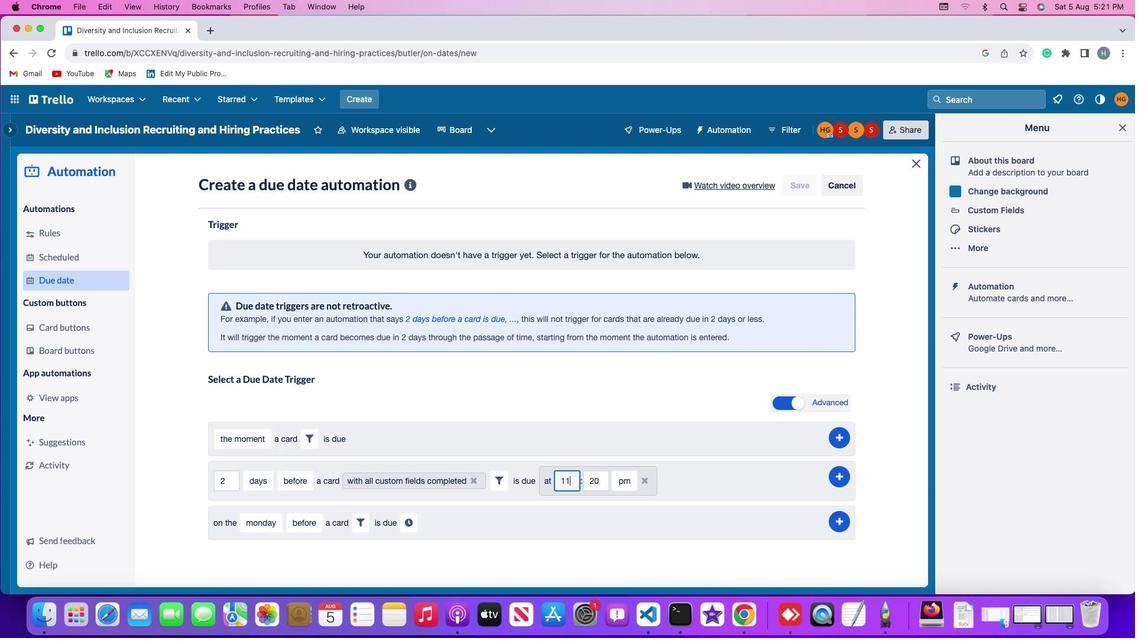 
Action: Mouse moved to (600, 479)
Screenshot: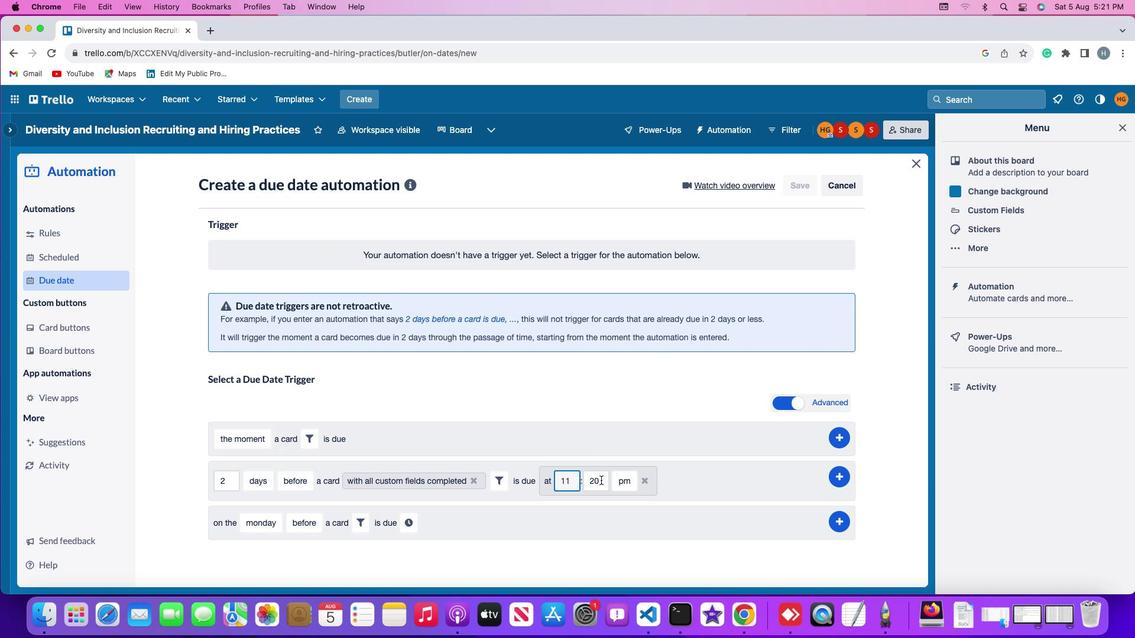 
Action: Mouse pressed left at (600, 479)
Screenshot: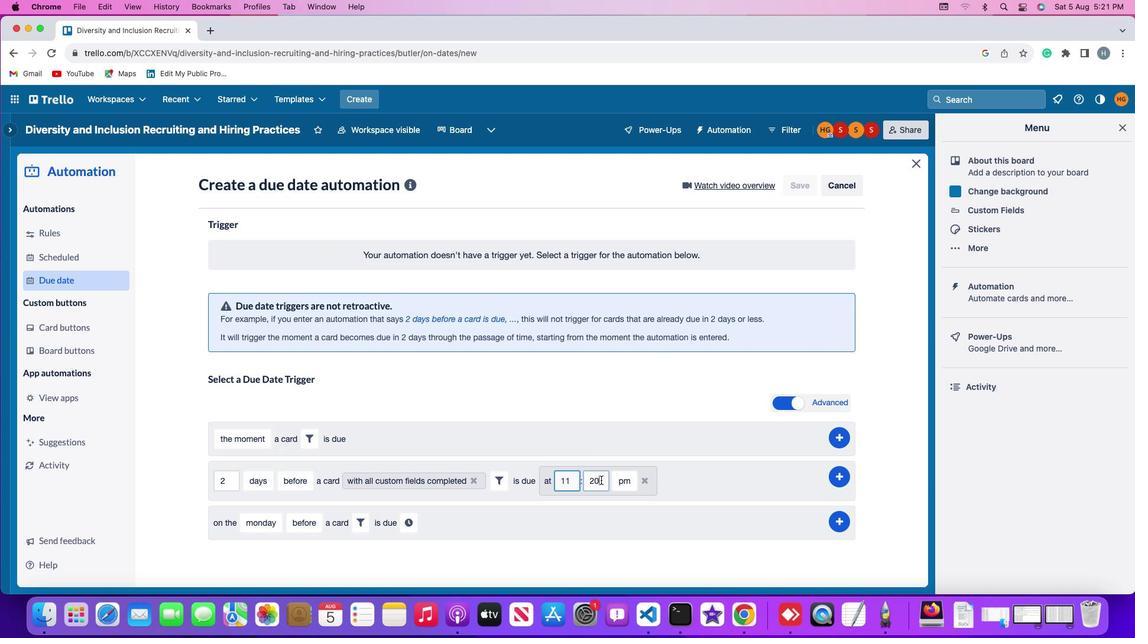 
Action: Mouse moved to (600, 479)
Screenshot: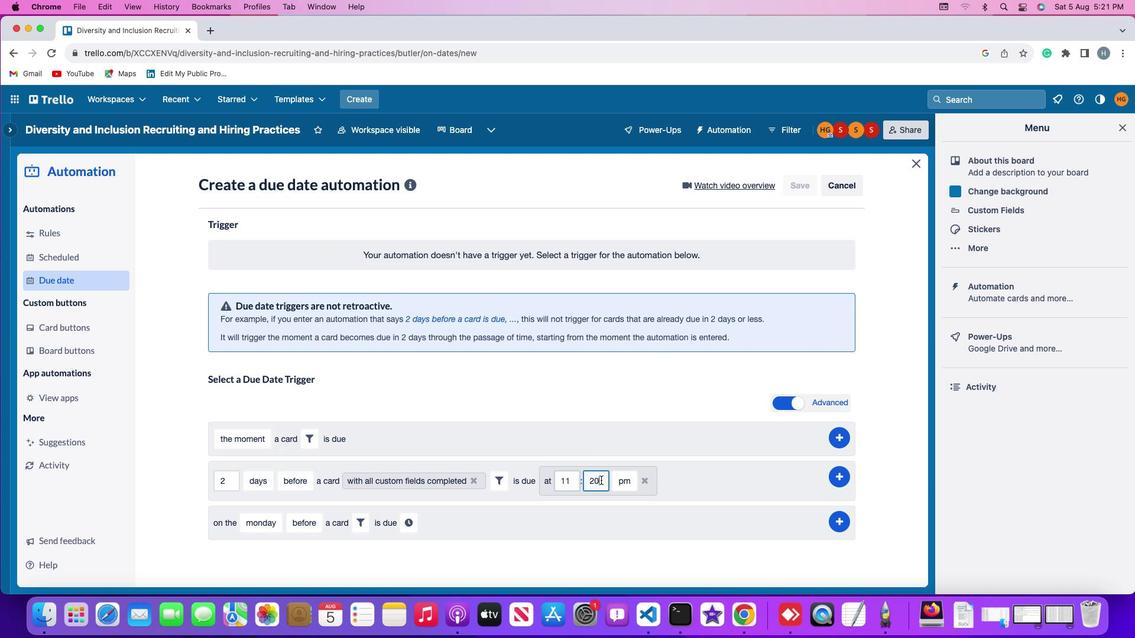 
Action: Key pressed Key.backspaceKey.backspaceKey.backspace'0''0'
Screenshot: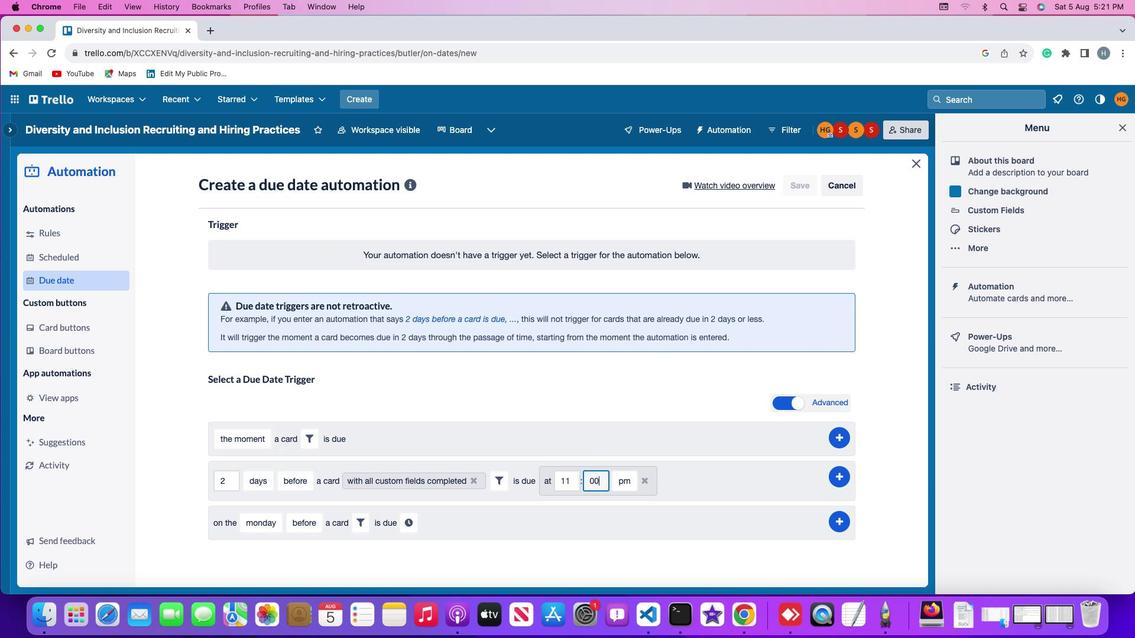 
Action: Mouse moved to (622, 480)
Screenshot: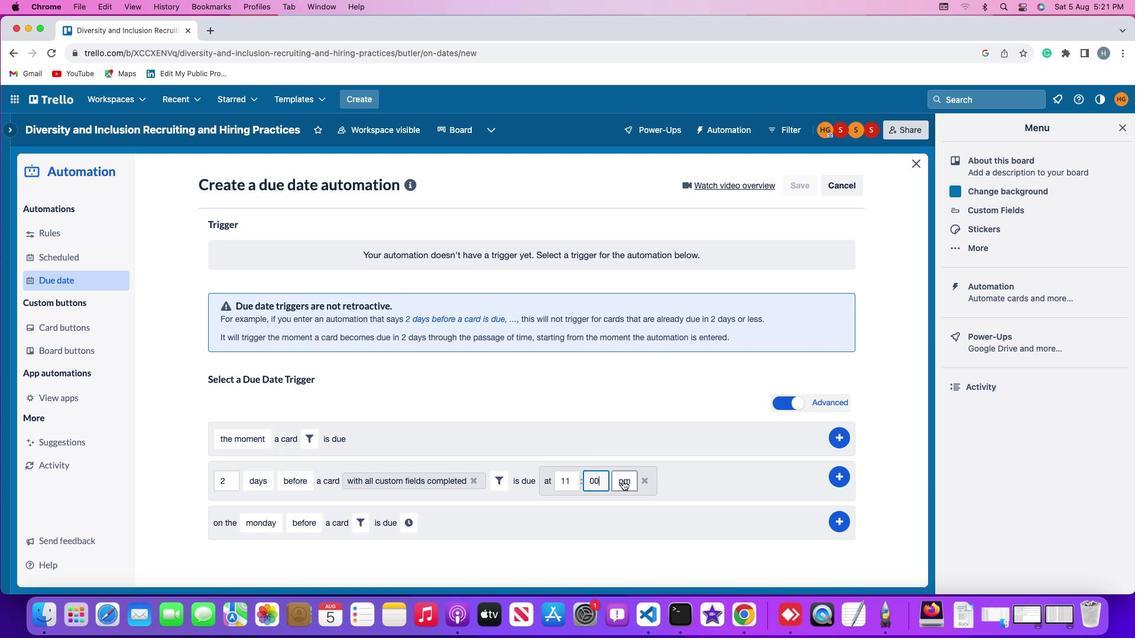 
Action: Mouse pressed left at (622, 480)
Screenshot: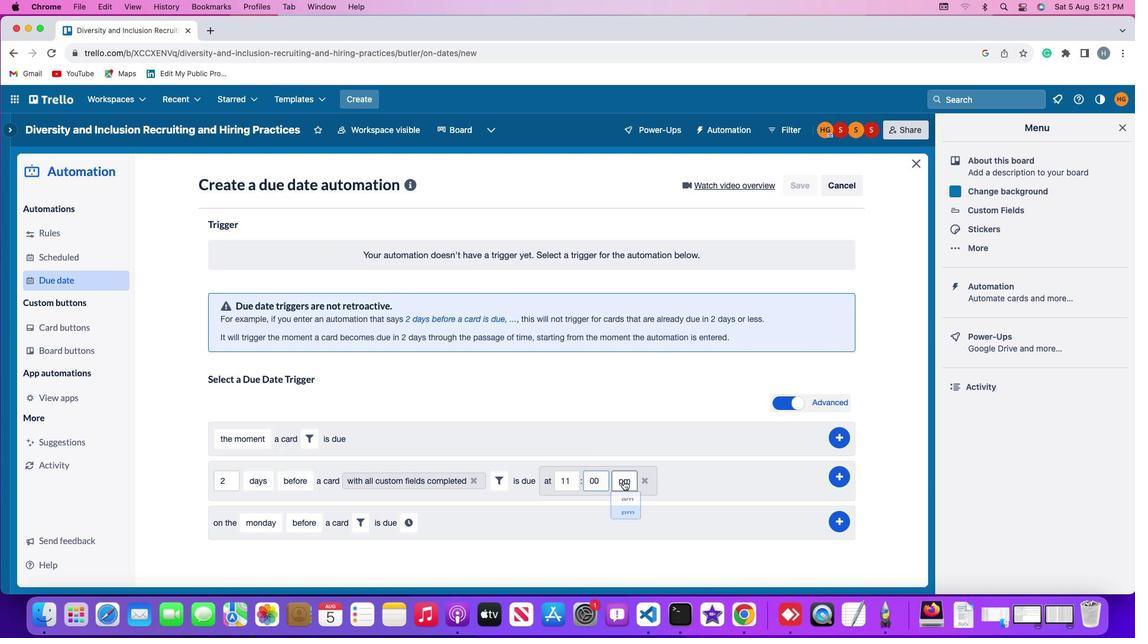 
Action: Mouse moved to (628, 500)
Screenshot: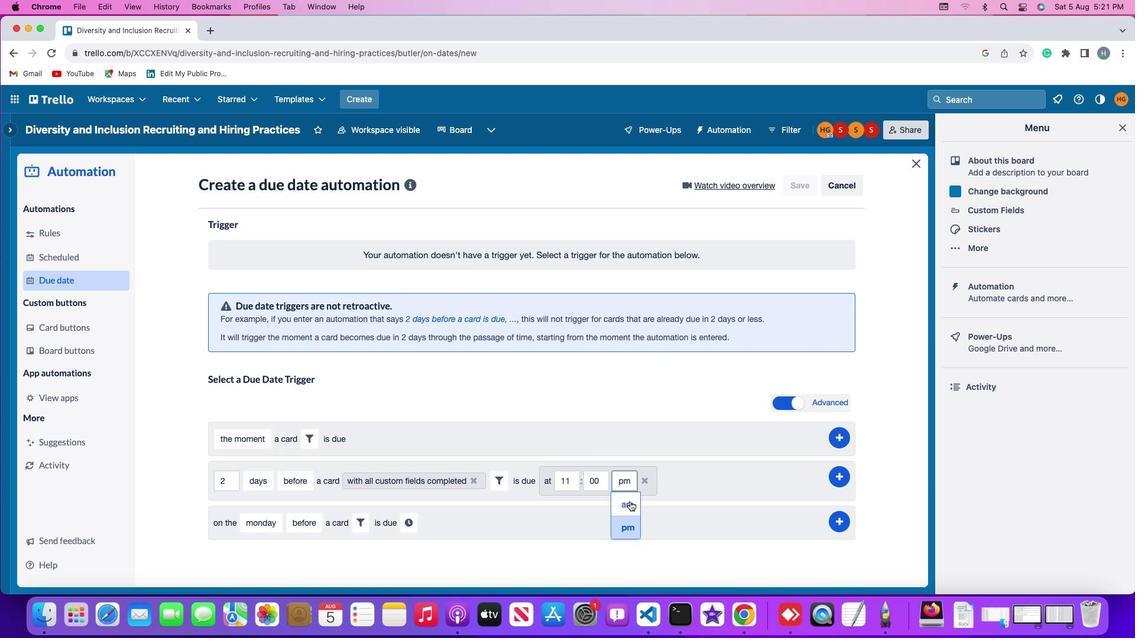 
Action: Mouse pressed left at (628, 500)
Screenshot: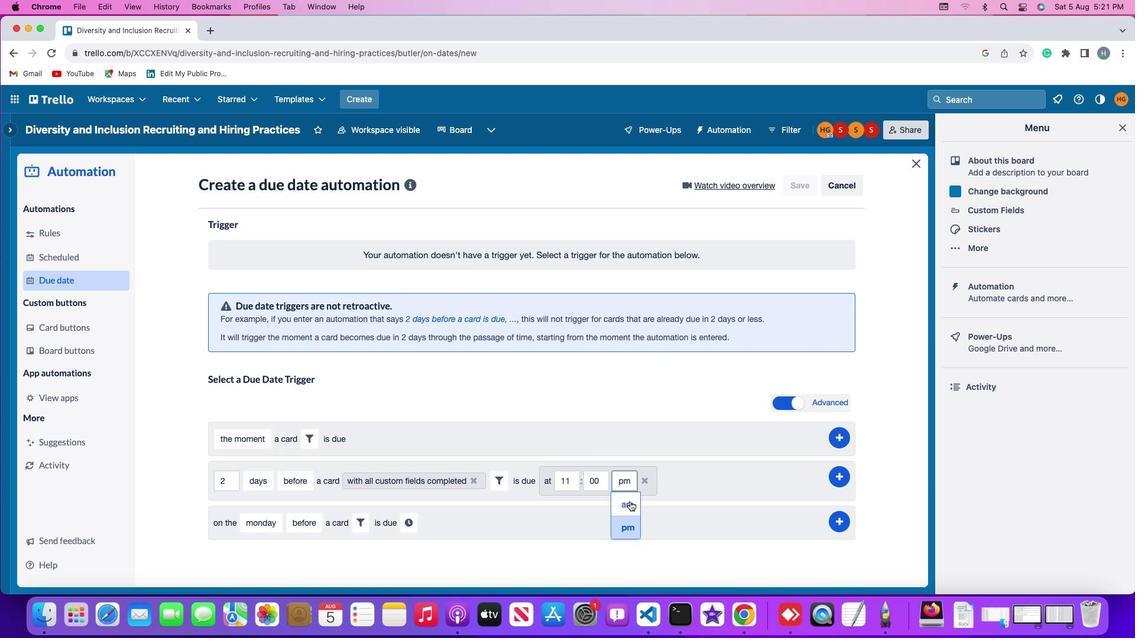
Action: Mouse moved to (839, 473)
Screenshot: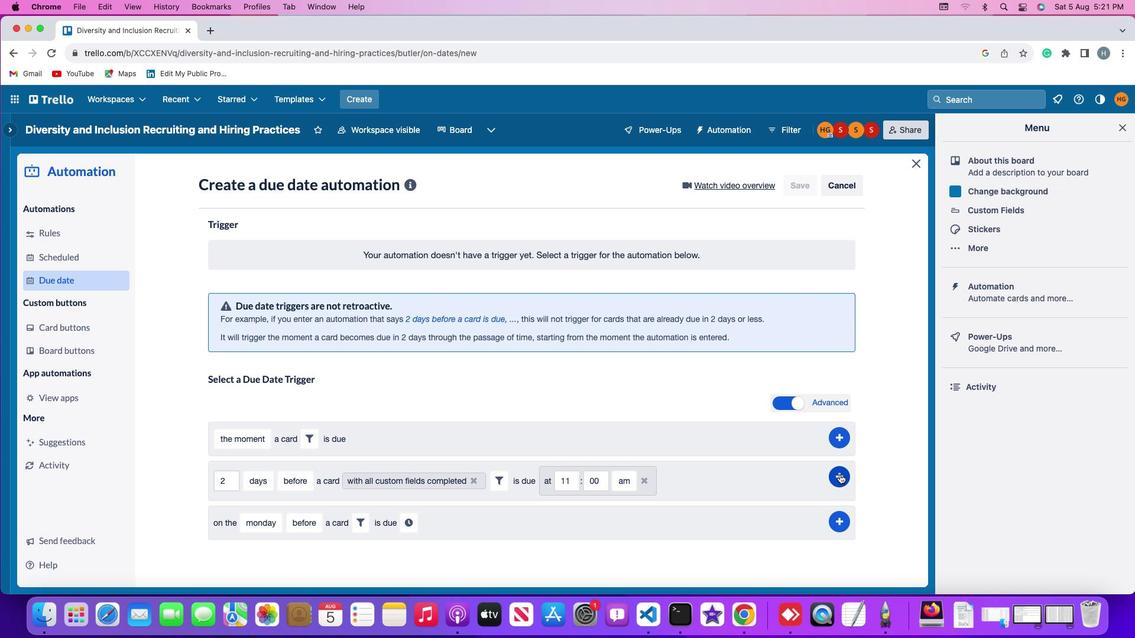 
Action: Mouse pressed left at (839, 473)
Screenshot: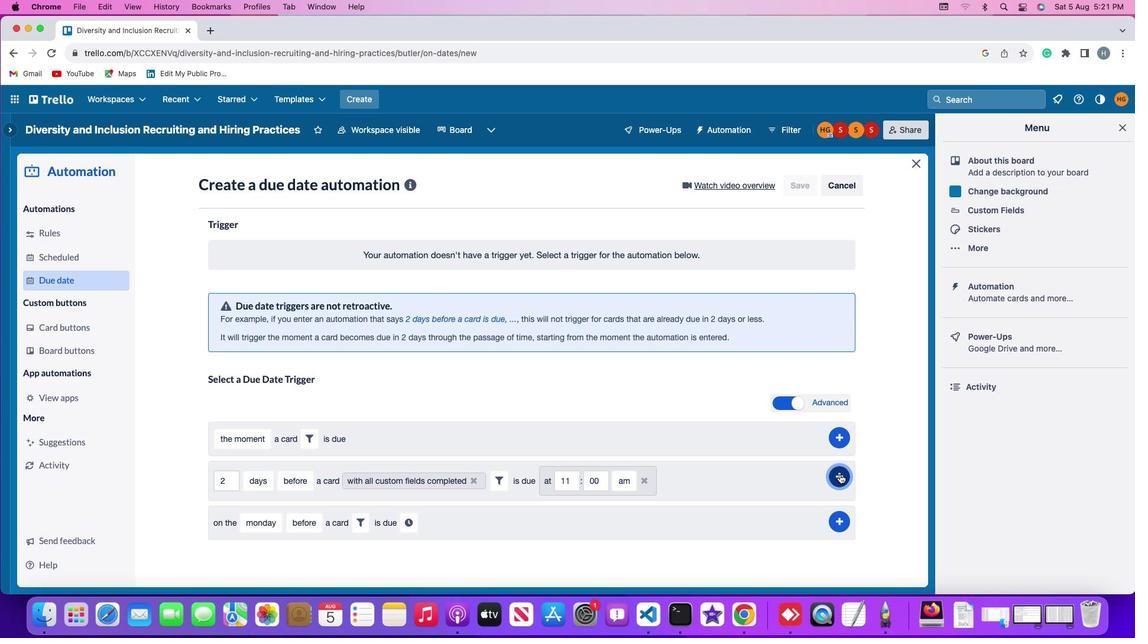
Action: Mouse moved to (883, 340)
Screenshot: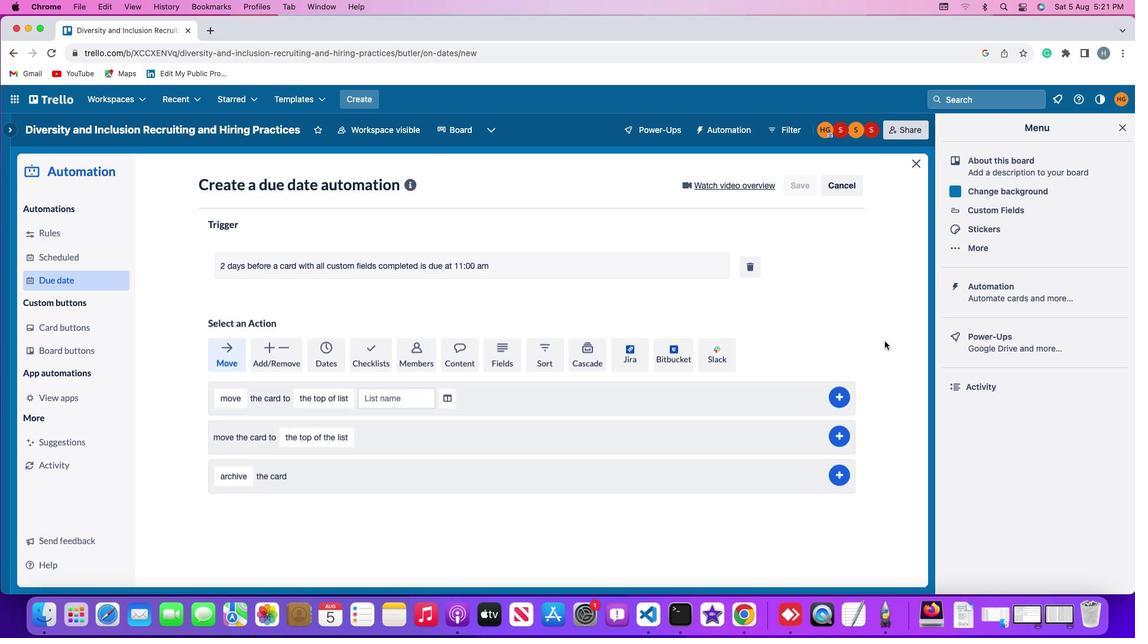 
